 Task: Add Attachment from "Attach a link" to Card Card0000000100 in Board Board0000000025 in Workspace WS0000000009 in Trello. Add Cover Red to Card Card0000000100 in Board Board0000000025 in Workspace WS0000000009 in Trello. Add "Join Card" Button Button0000000100  to Card Card0000000100 in Board Board0000000025 in Workspace WS0000000009 in Trello. Add Description DS0000000100 to Card Card0000000100 in Board Board0000000025 in Workspace WS0000000009 in Trello. Add Comment CM0000000100 to Card Card0000000100 in Board Board0000000025 in Workspace WS0000000009 in Trello
Action: Mouse moved to (399, 597)
Screenshot: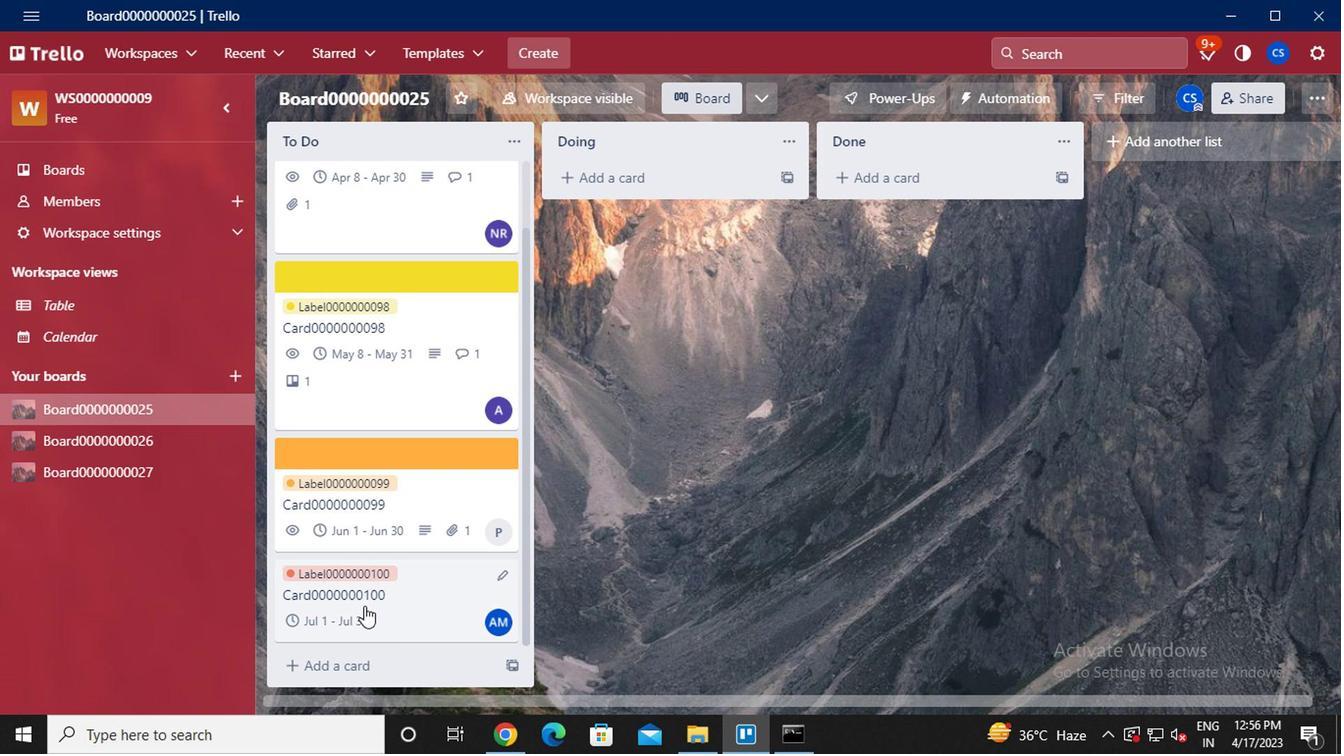 
Action: Mouse pressed left at (399, 597)
Screenshot: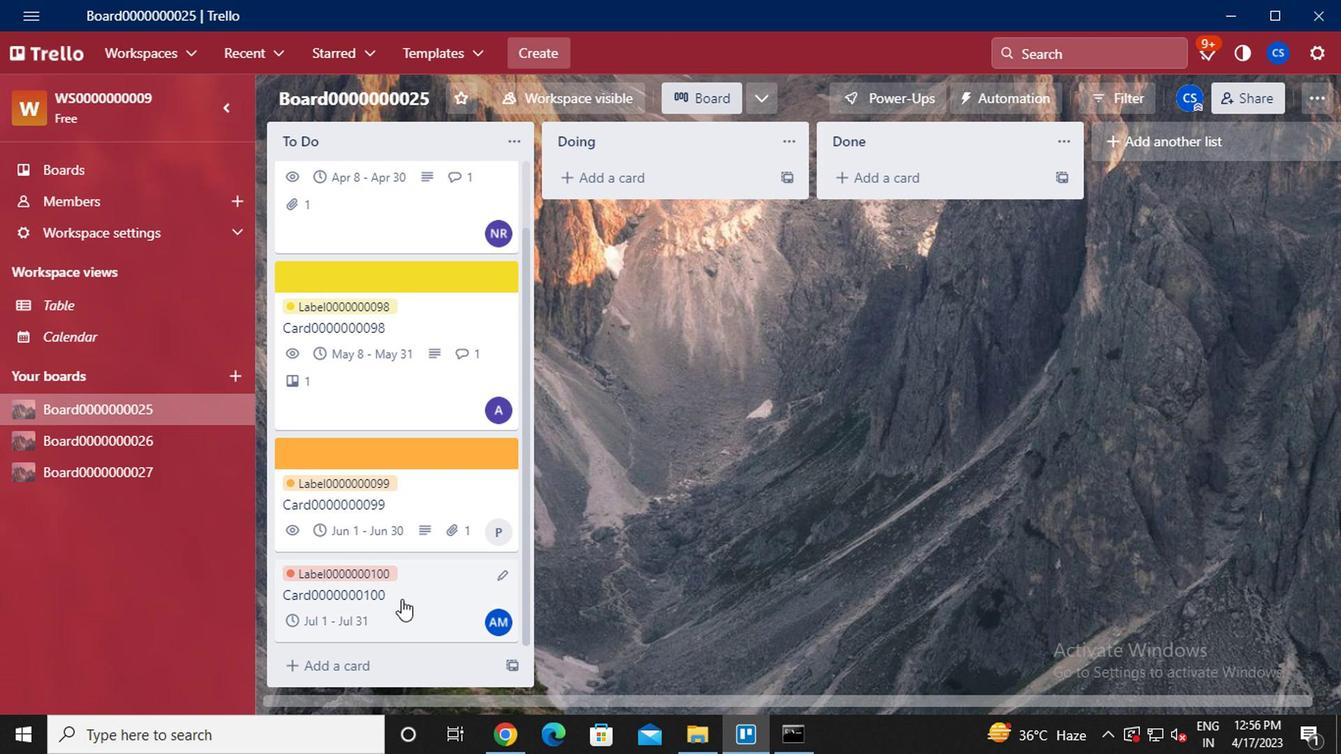 
Action: Mouse moved to (924, 349)
Screenshot: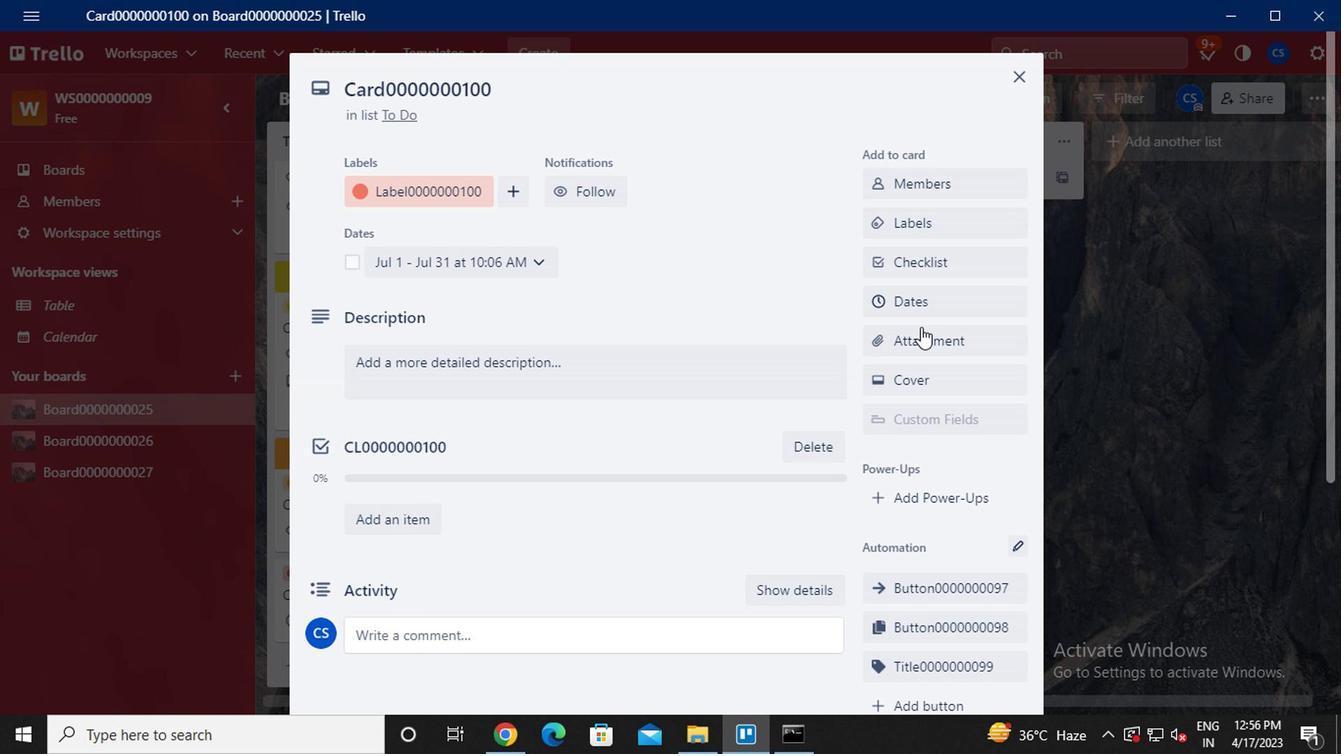 
Action: Mouse pressed left at (924, 349)
Screenshot: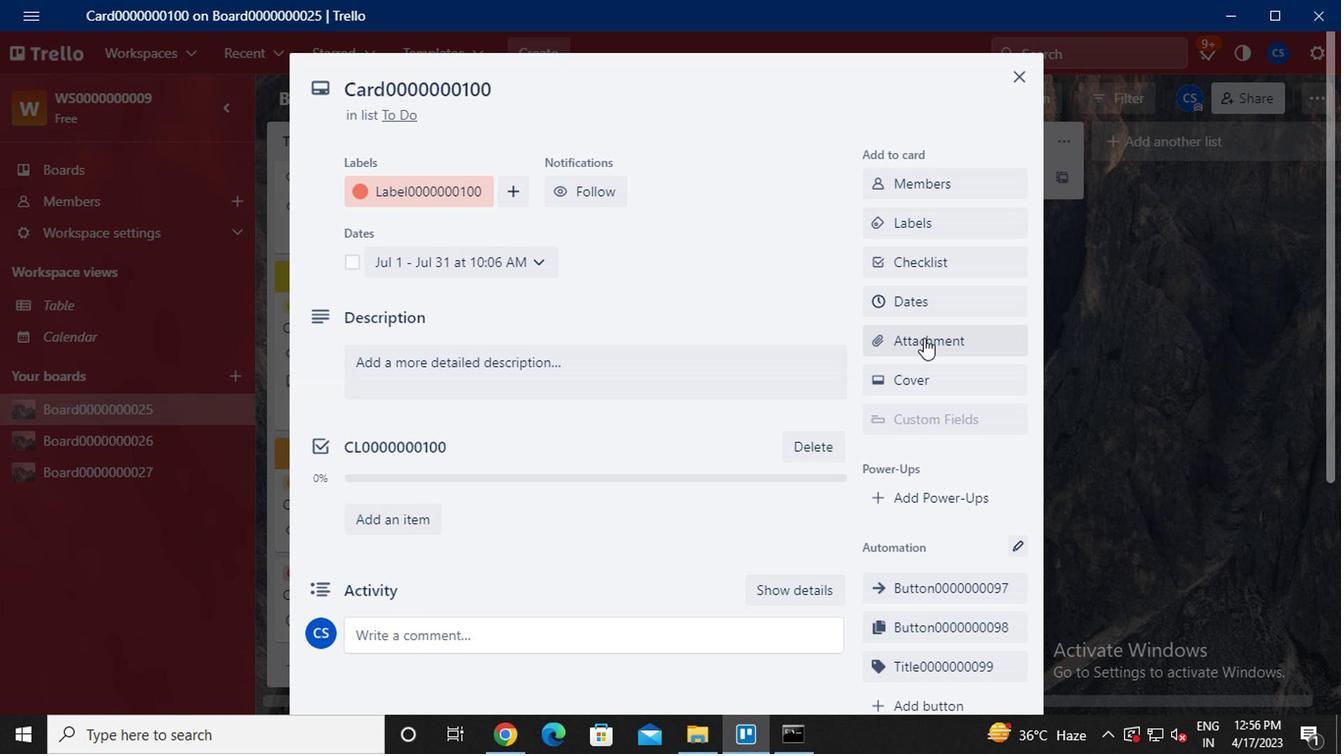 
Action: Key pressed ctrl+V<Key.enter>
Screenshot: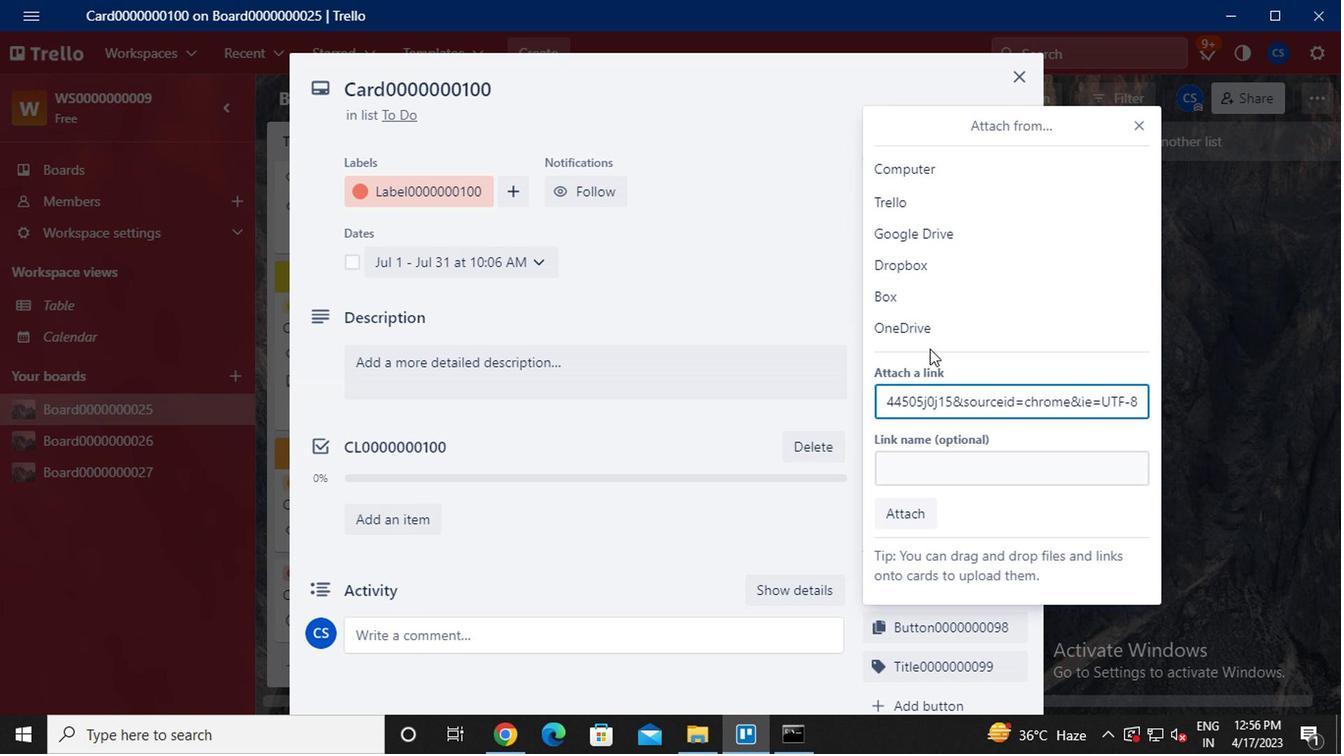 
Action: Mouse moved to (920, 376)
Screenshot: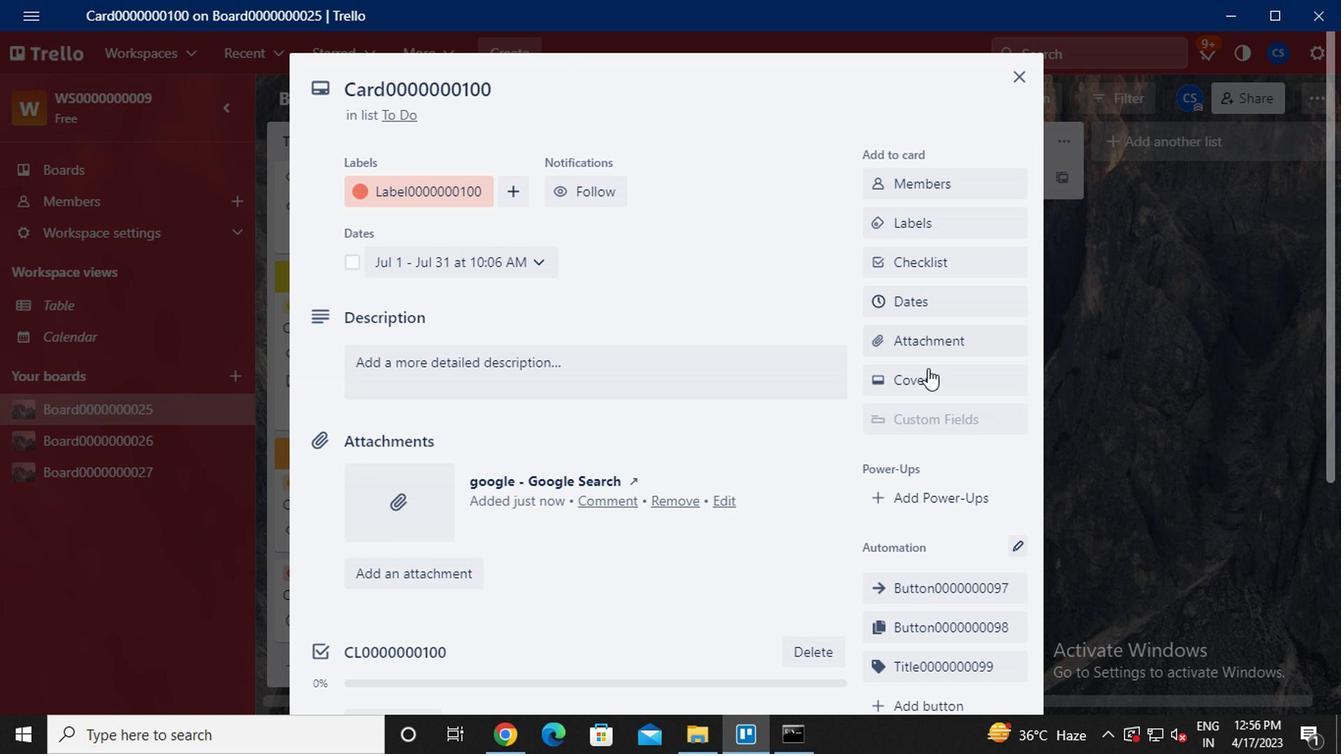 
Action: Mouse pressed left at (920, 376)
Screenshot: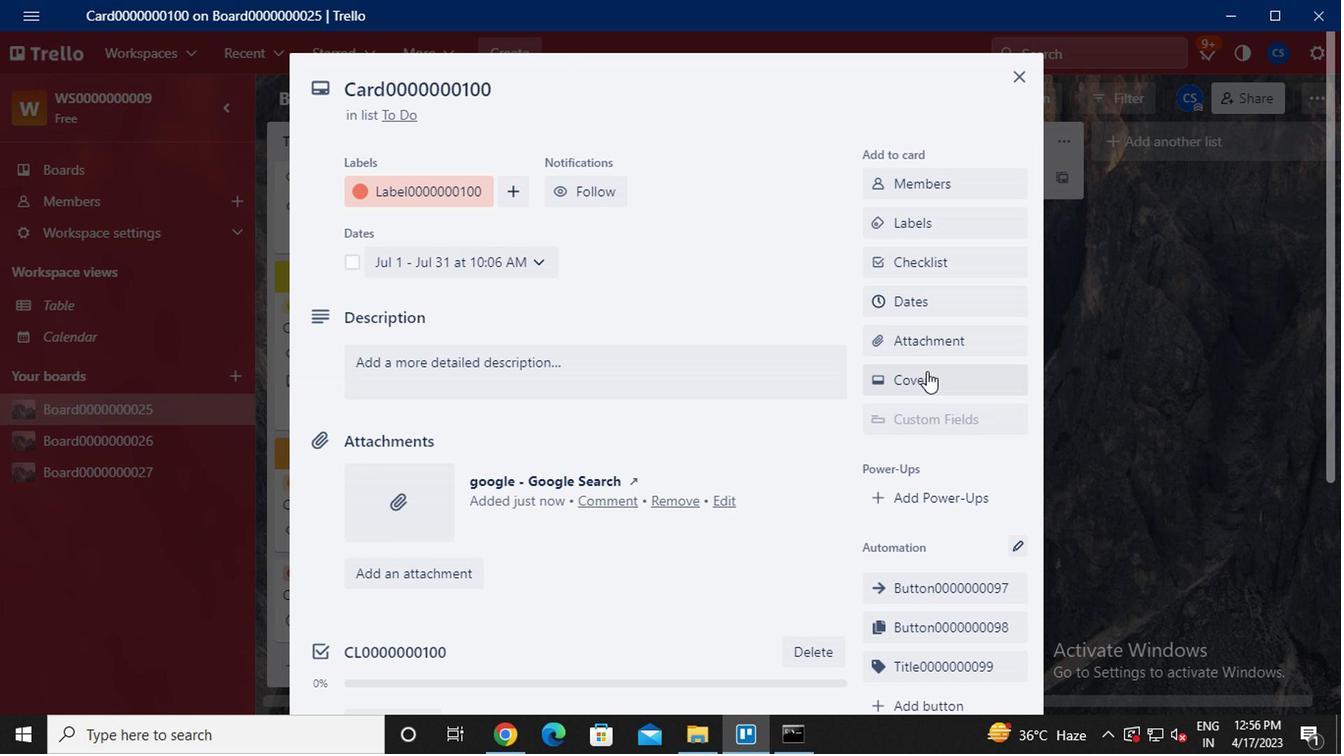 
Action: Mouse moved to (1062, 324)
Screenshot: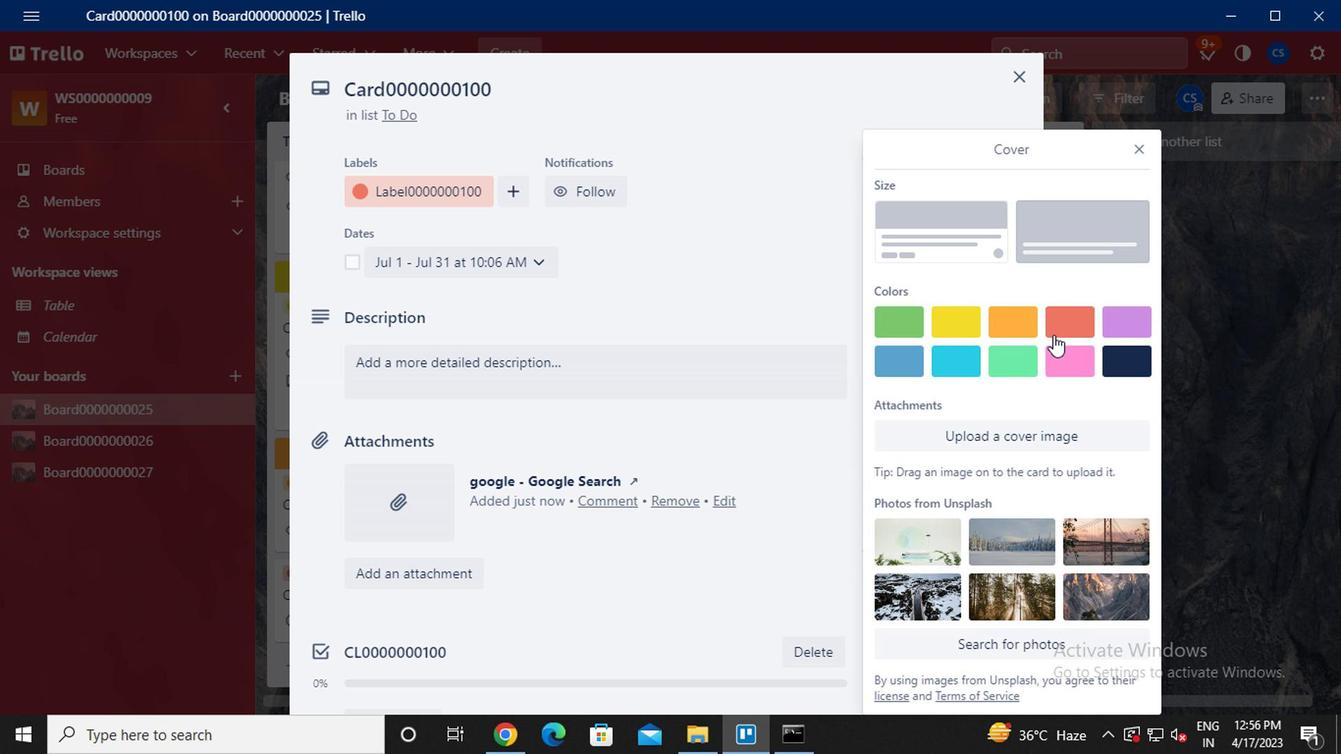 
Action: Mouse pressed left at (1062, 324)
Screenshot: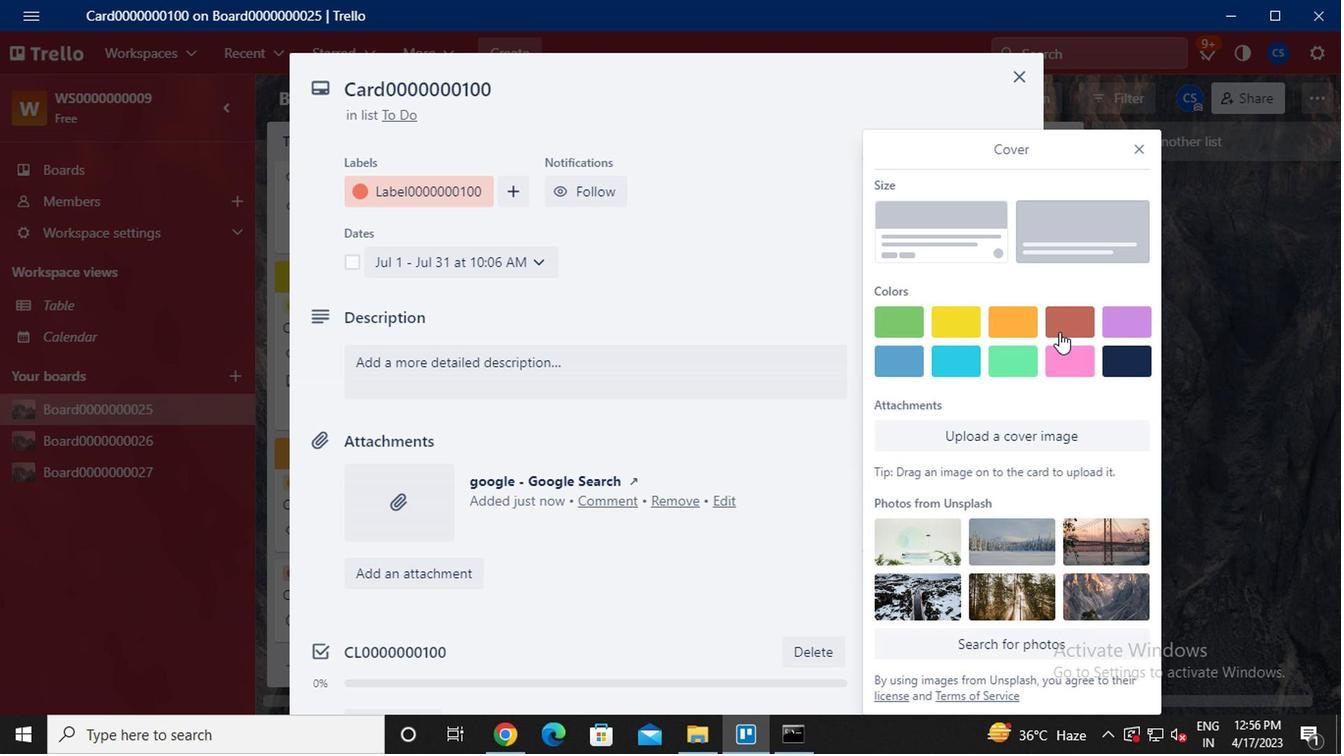 
Action: Mouse moved to (1133, 115)
Screenshot: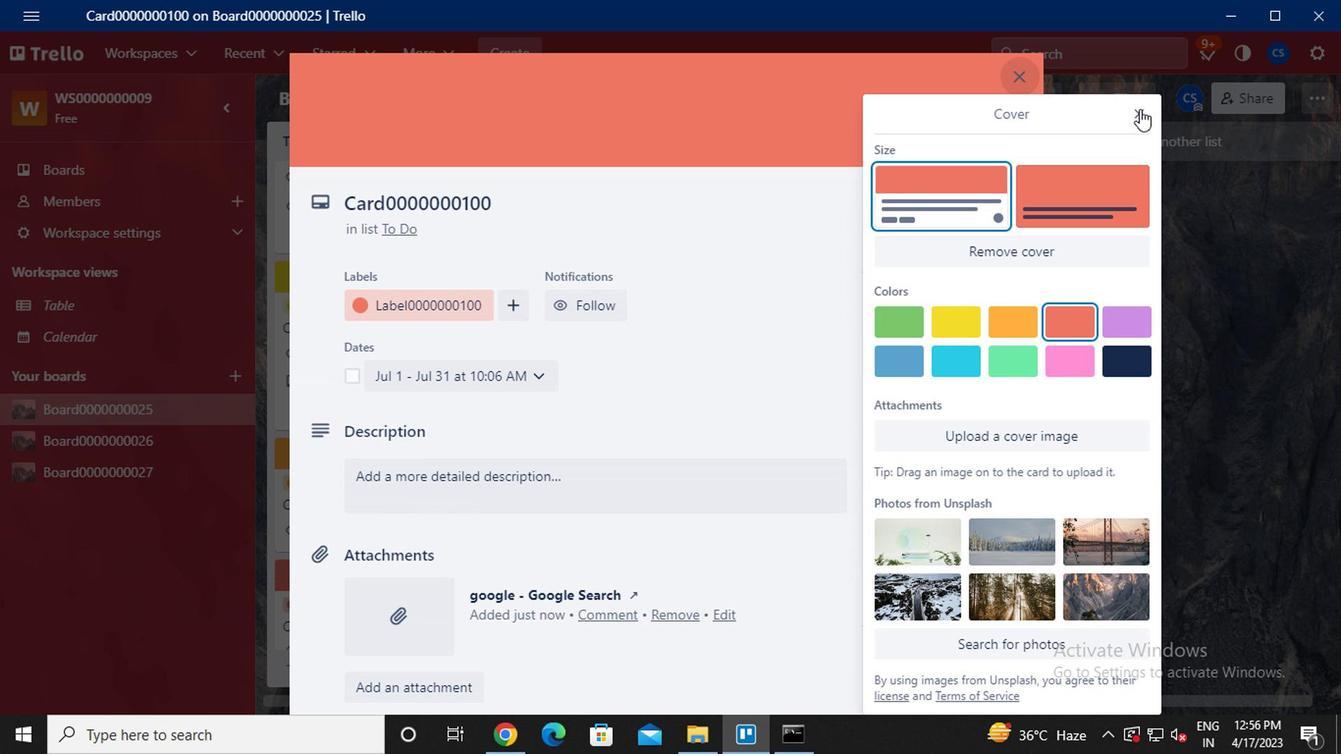 
Action: Mouse pressed left at (1133, 115)
Screenshot: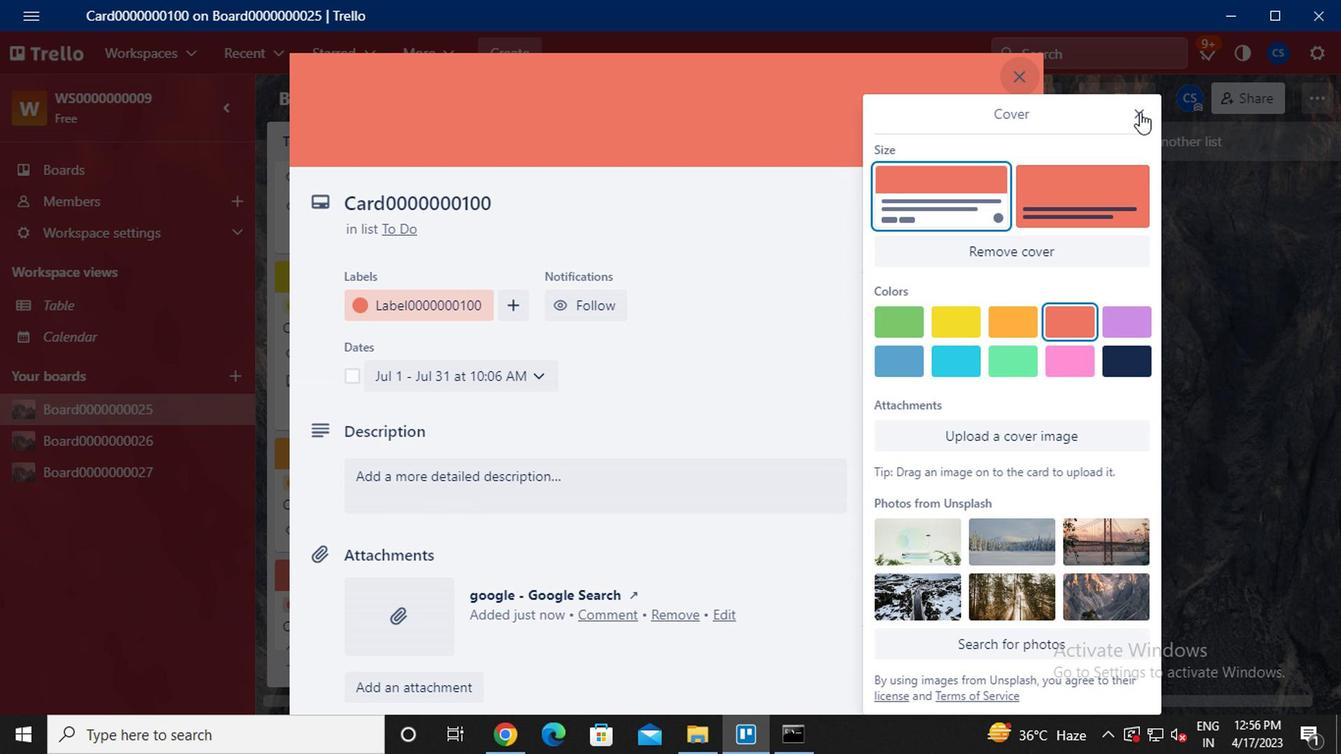 
Action: Mouse moved to (1012, 296)
Screenshot: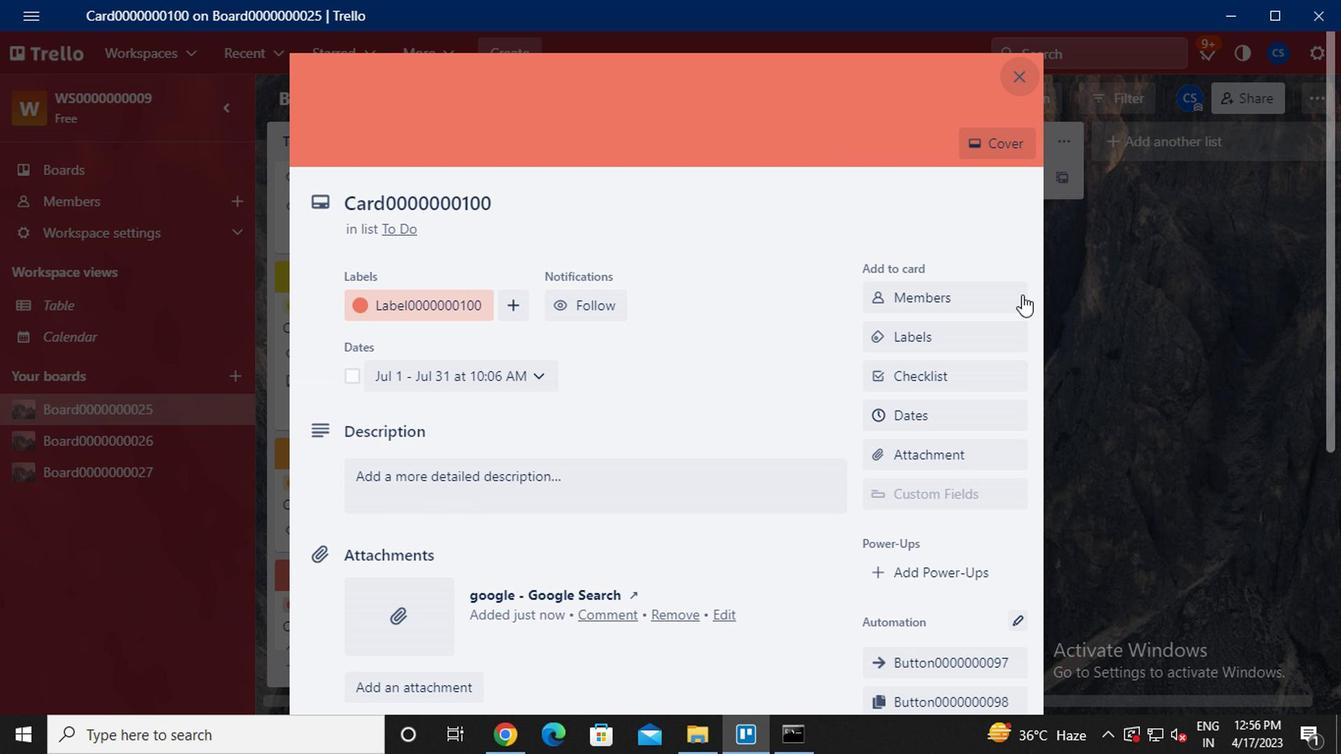 
Action: Mouse scrolled (1012, 296) with delta (0, 0)
Screenshot: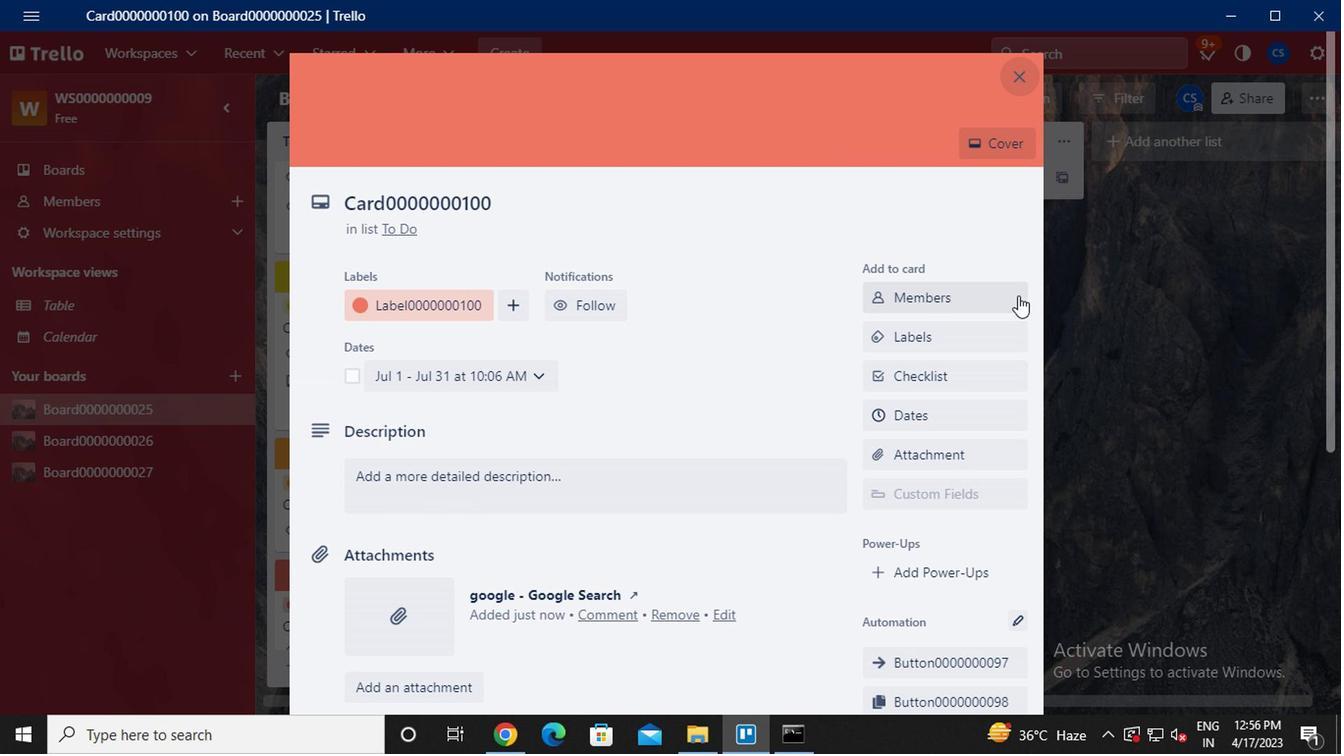 
Action: Mouse scrolled (1012, 296) with delta (0, 0)
Screenshot: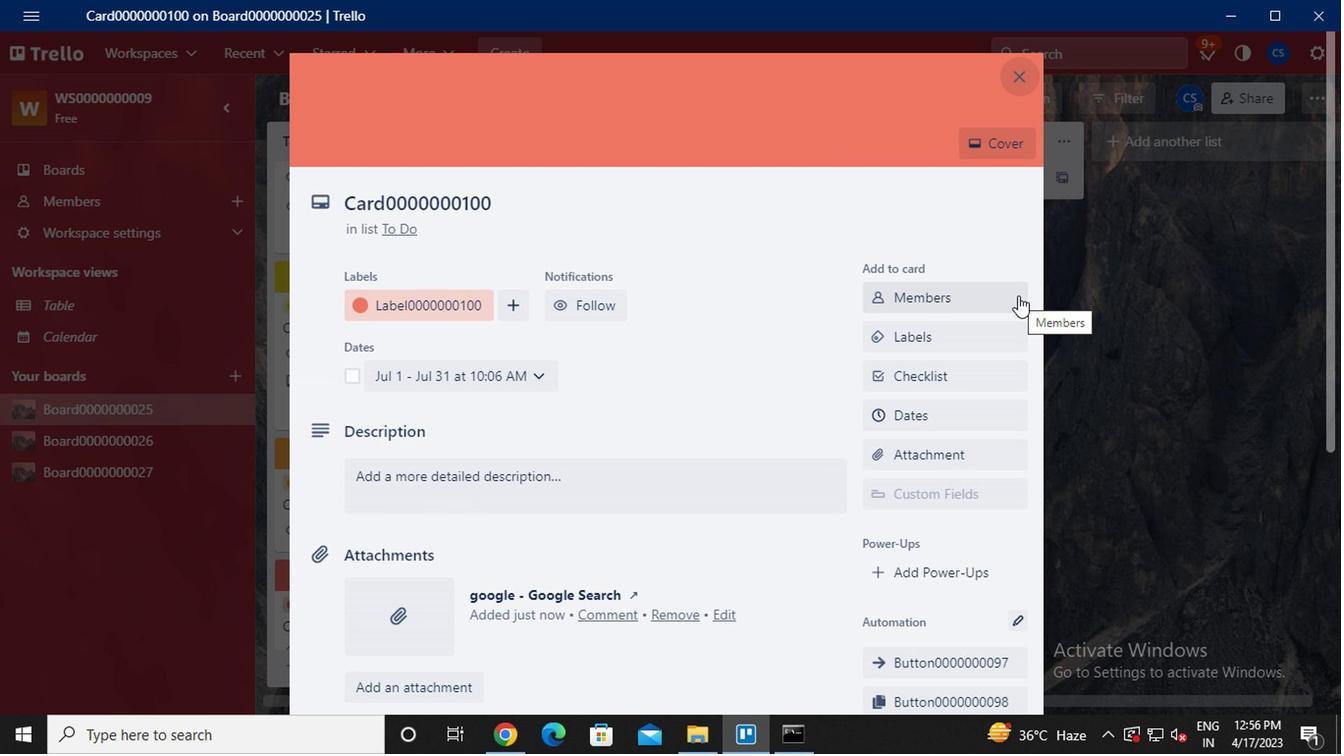
Action: Mouse scrolled (1012, 296) with delta (0, 0)
Screenshot: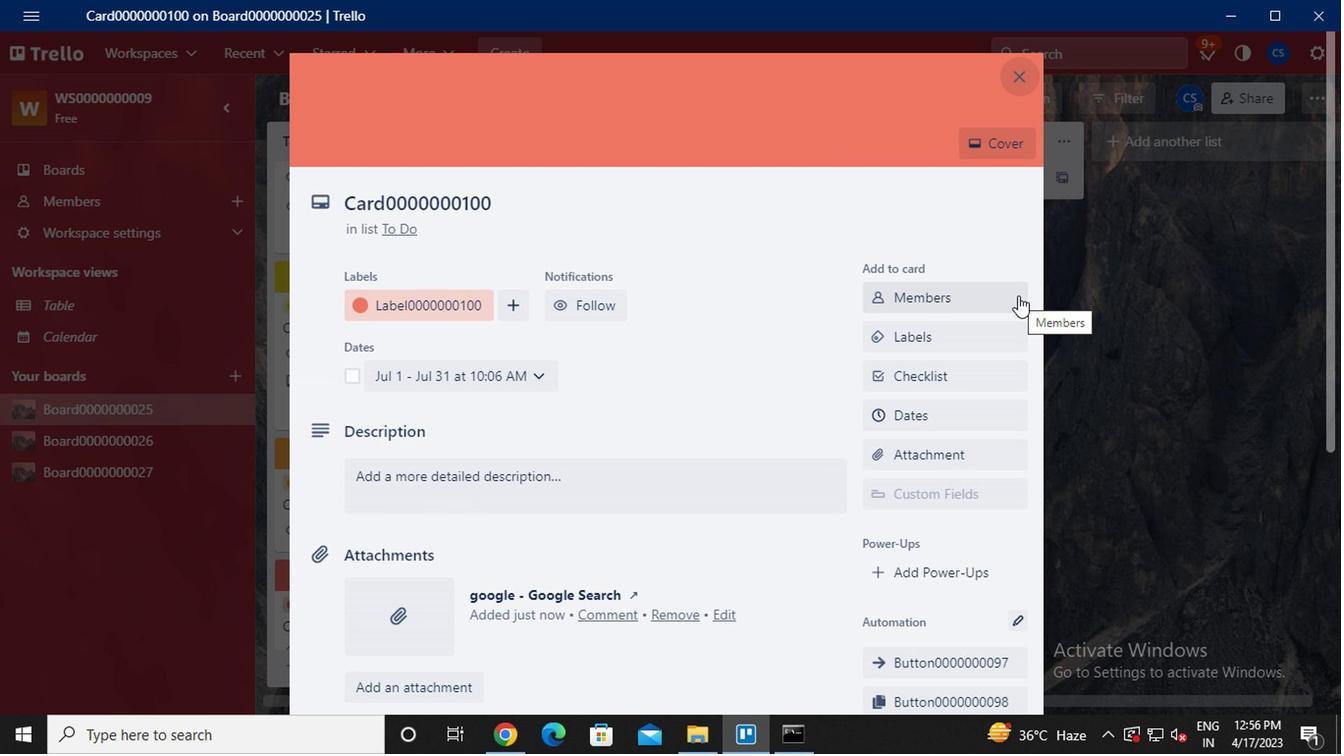 
Action: Mouse moved to (926, 476)
Screenshot: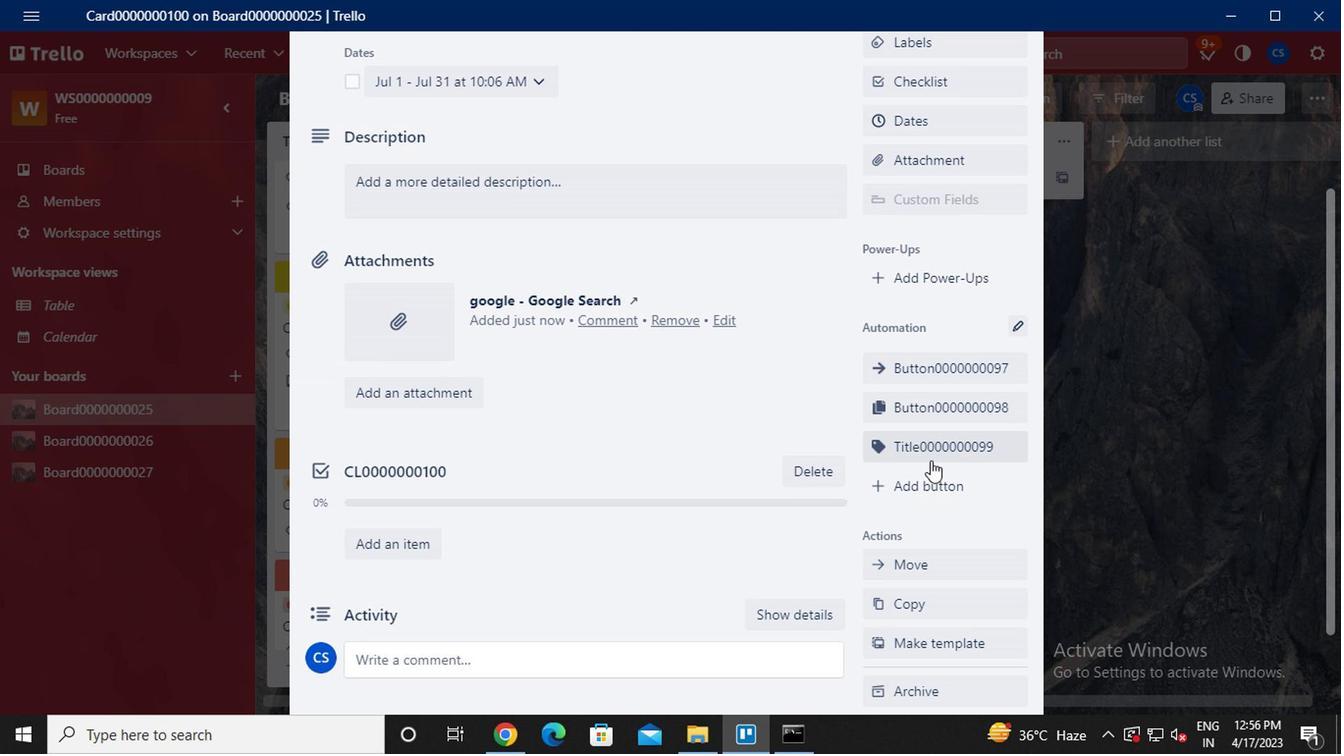 
Action: Mouse pressed left at (926, 476)
Screenshot: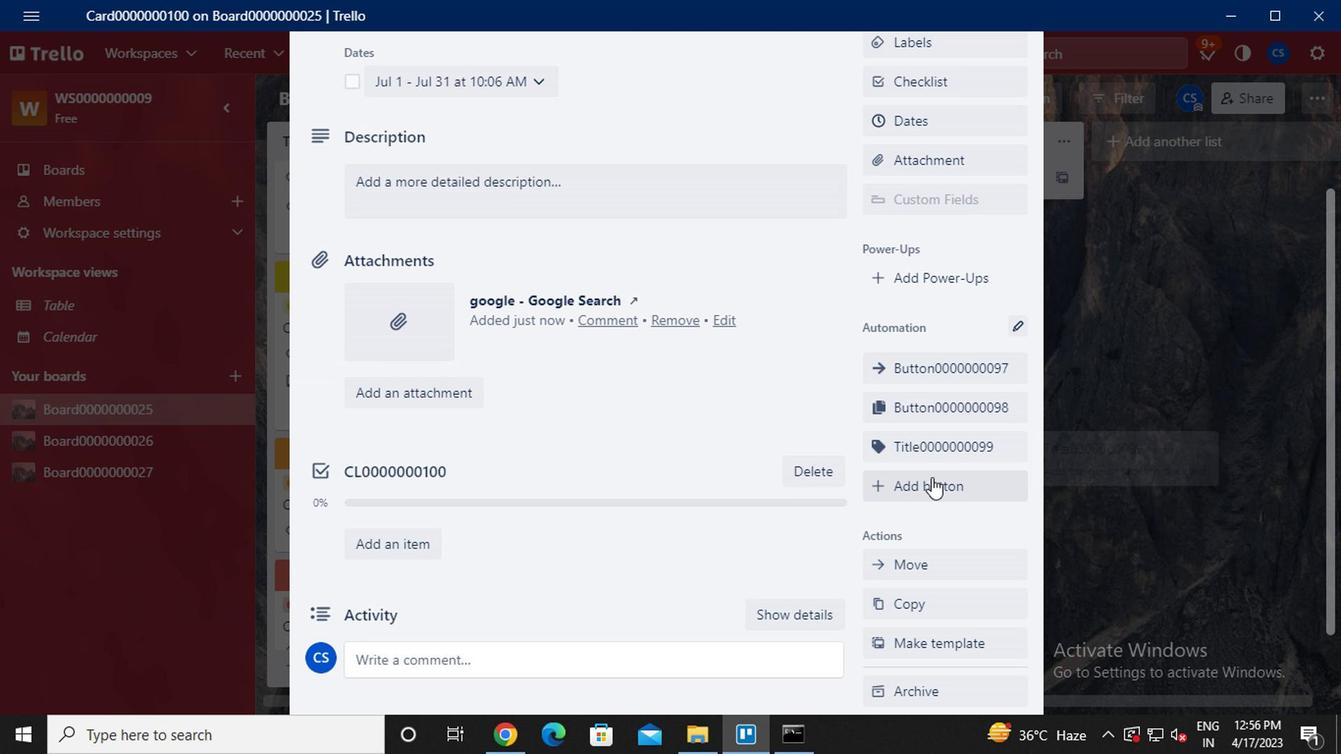
Action: Mouse moved to (953, 294)
Screenshot: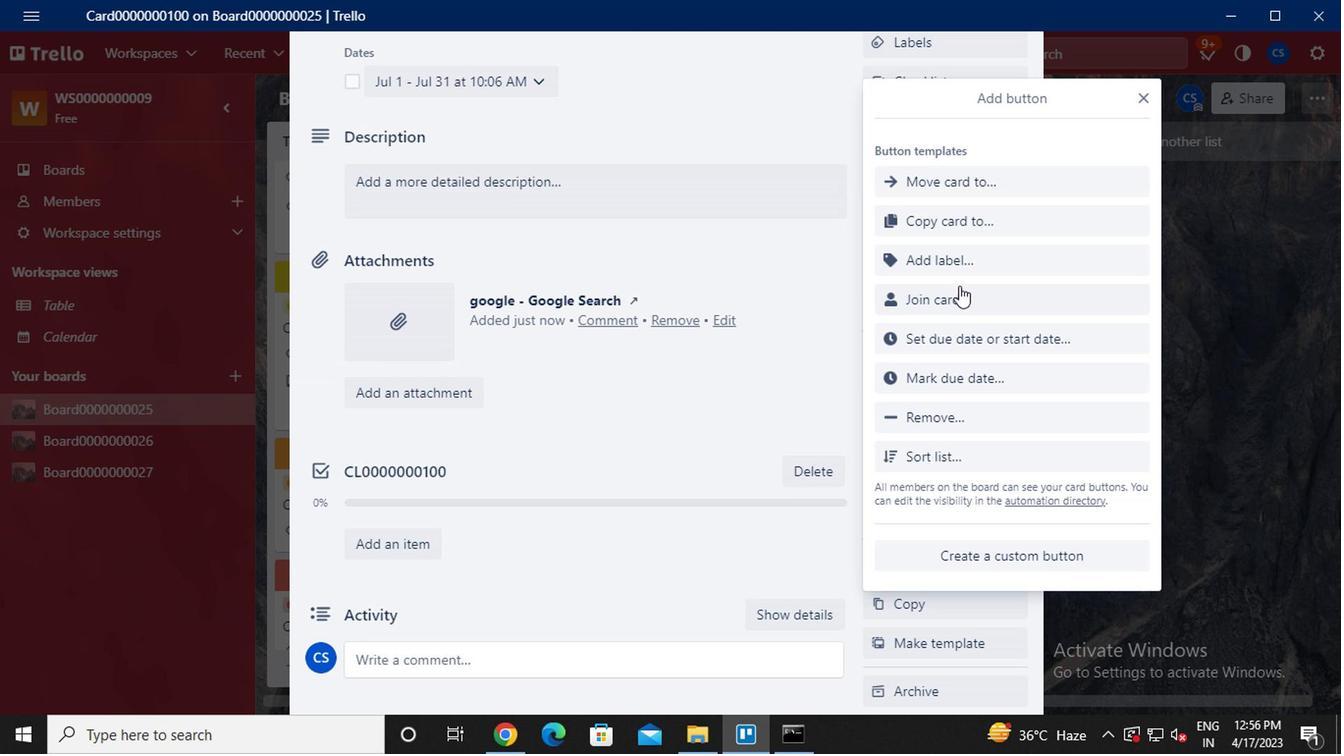 
Action: Mouse pressed left at (953, 294)
Screenshot: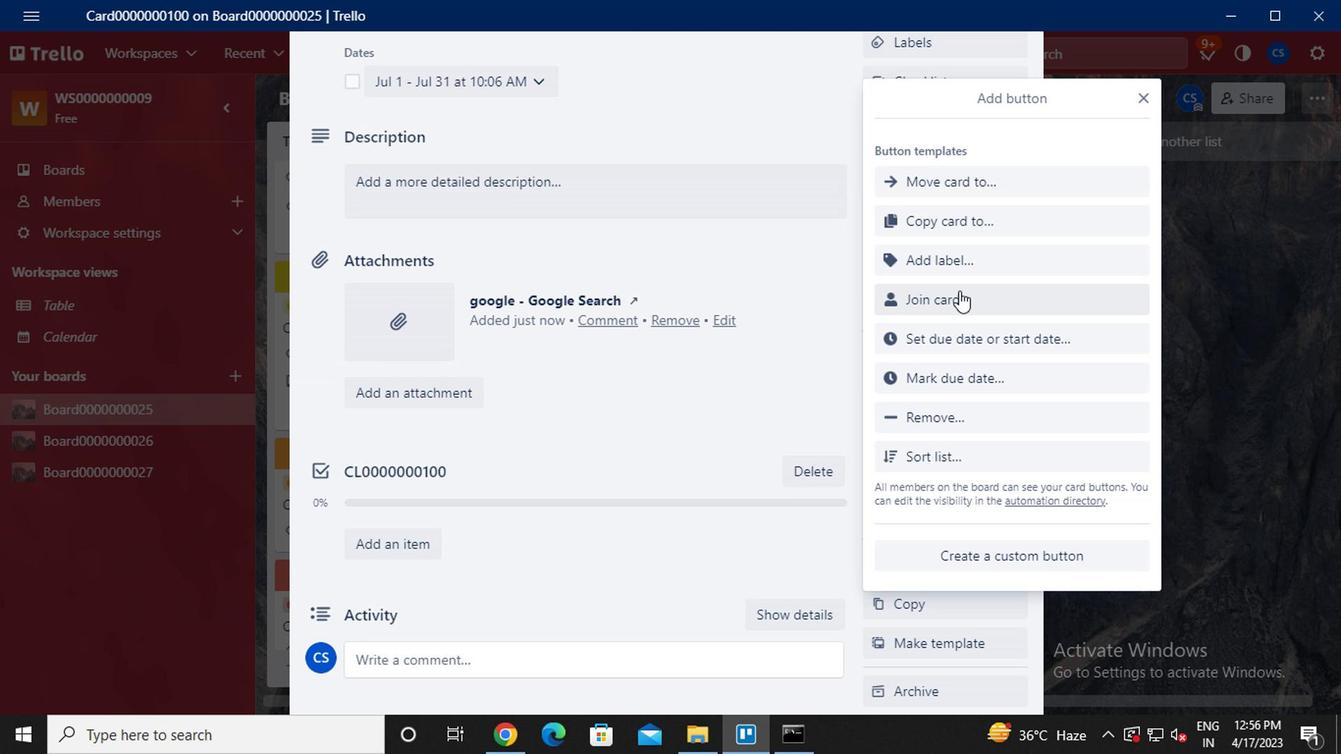 
Action: Key pressed ctrl+B<Key.caps_lock>utton0000000100
Screenshot: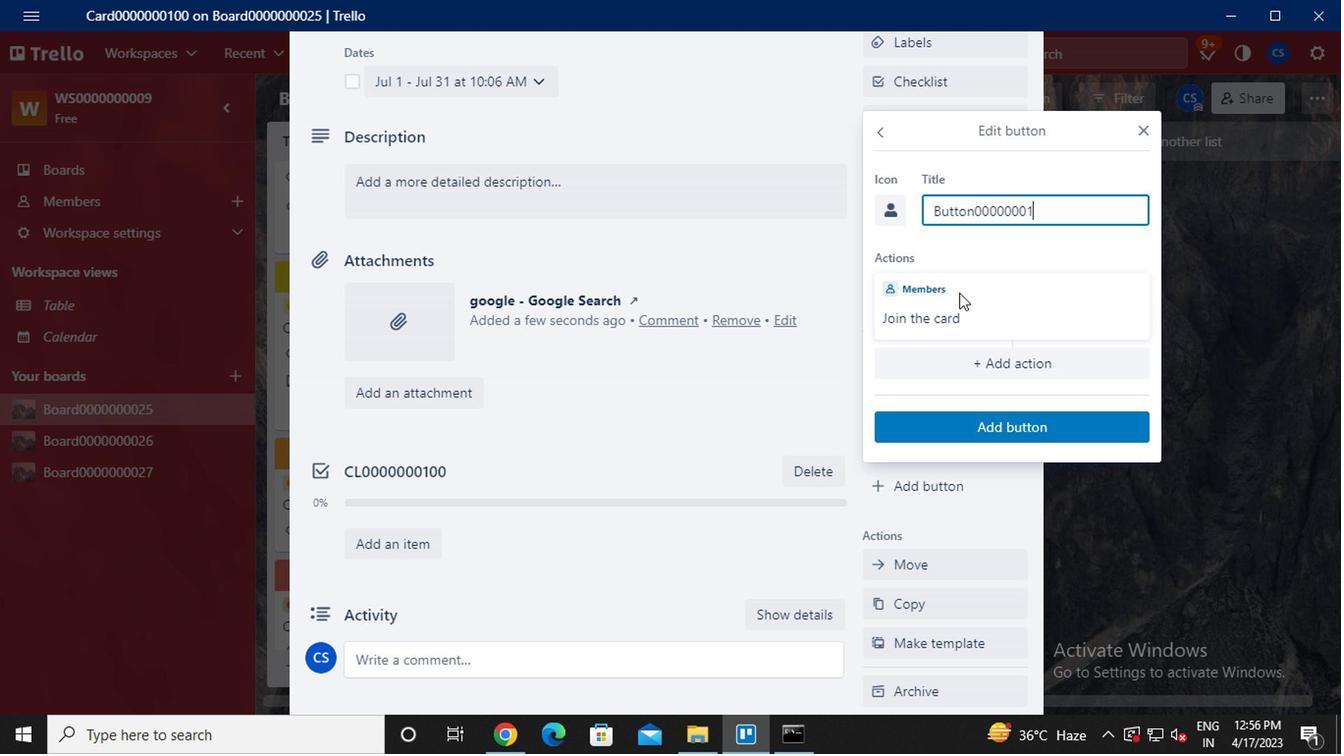 
Action: Mouse moved to (997, 431)
Screenshot: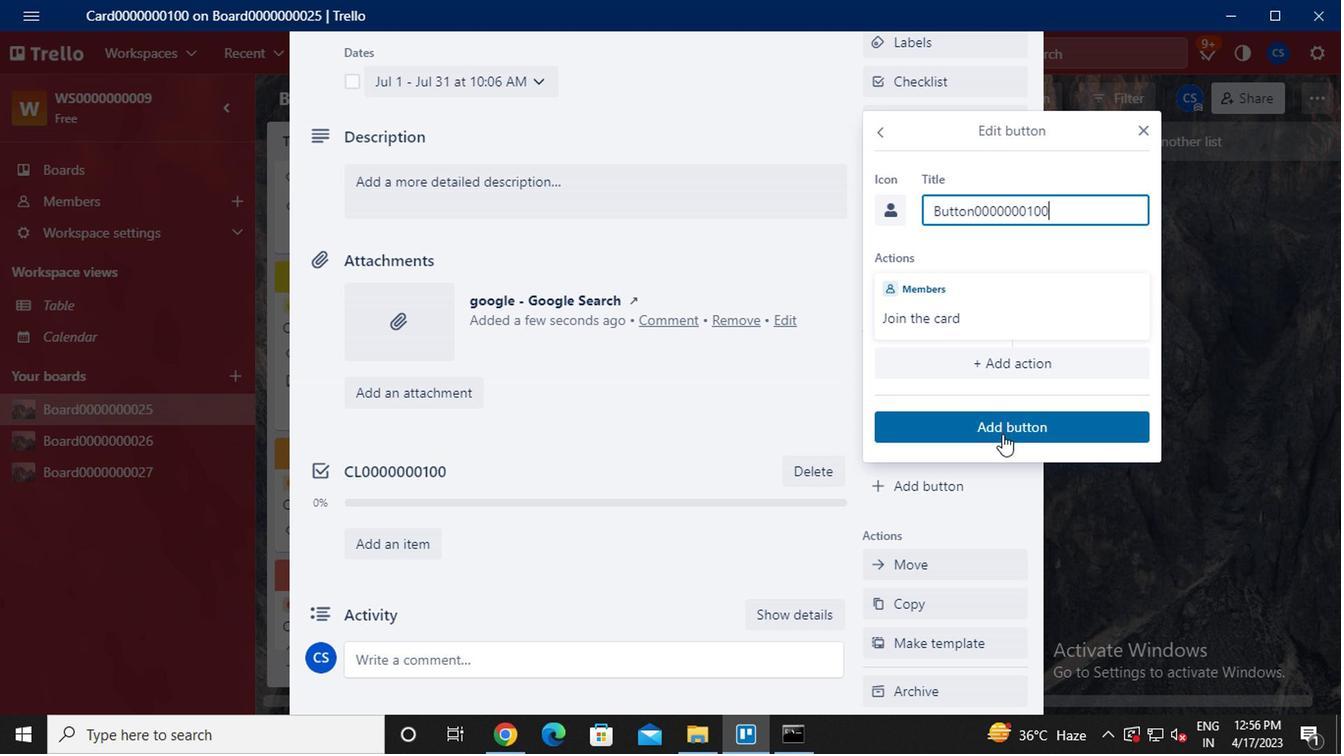 
Action: Mouse pressed left at (997, 431)
Screenshot: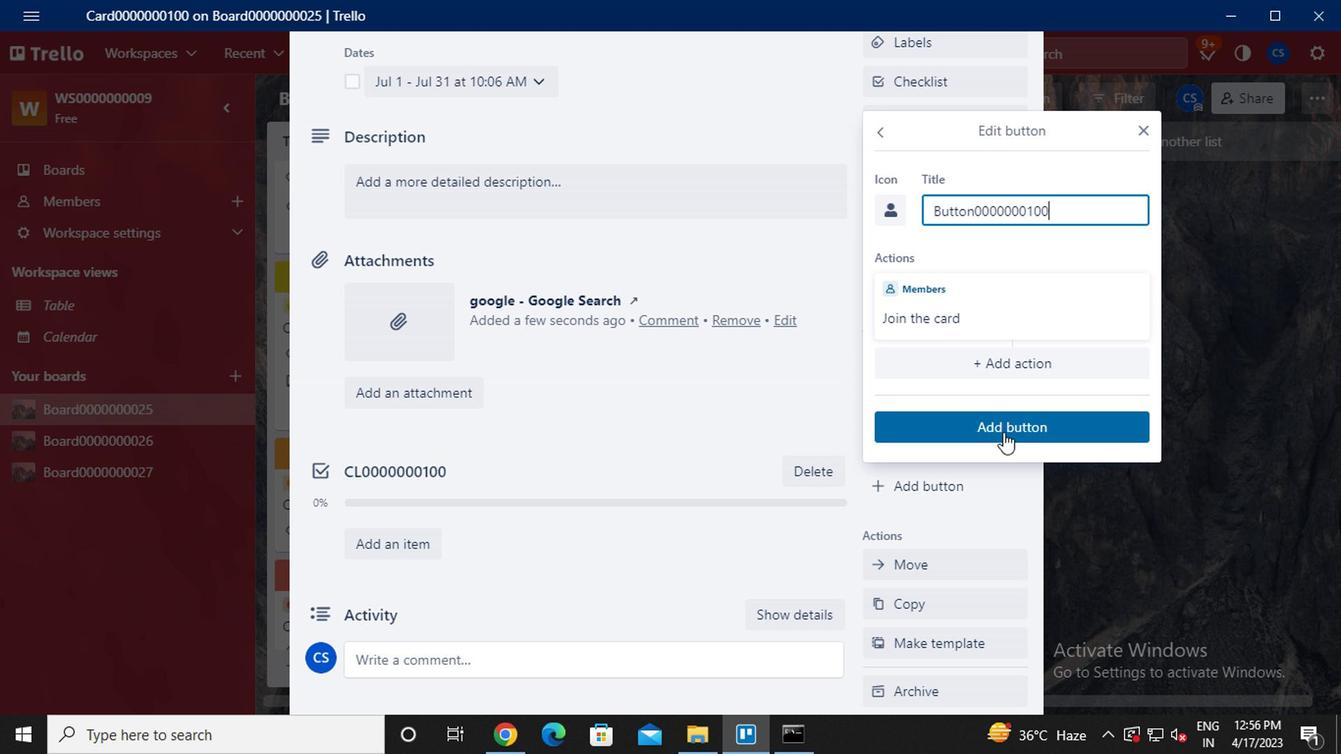 
Action: Mouse moved to (896, 412)
Screenshot: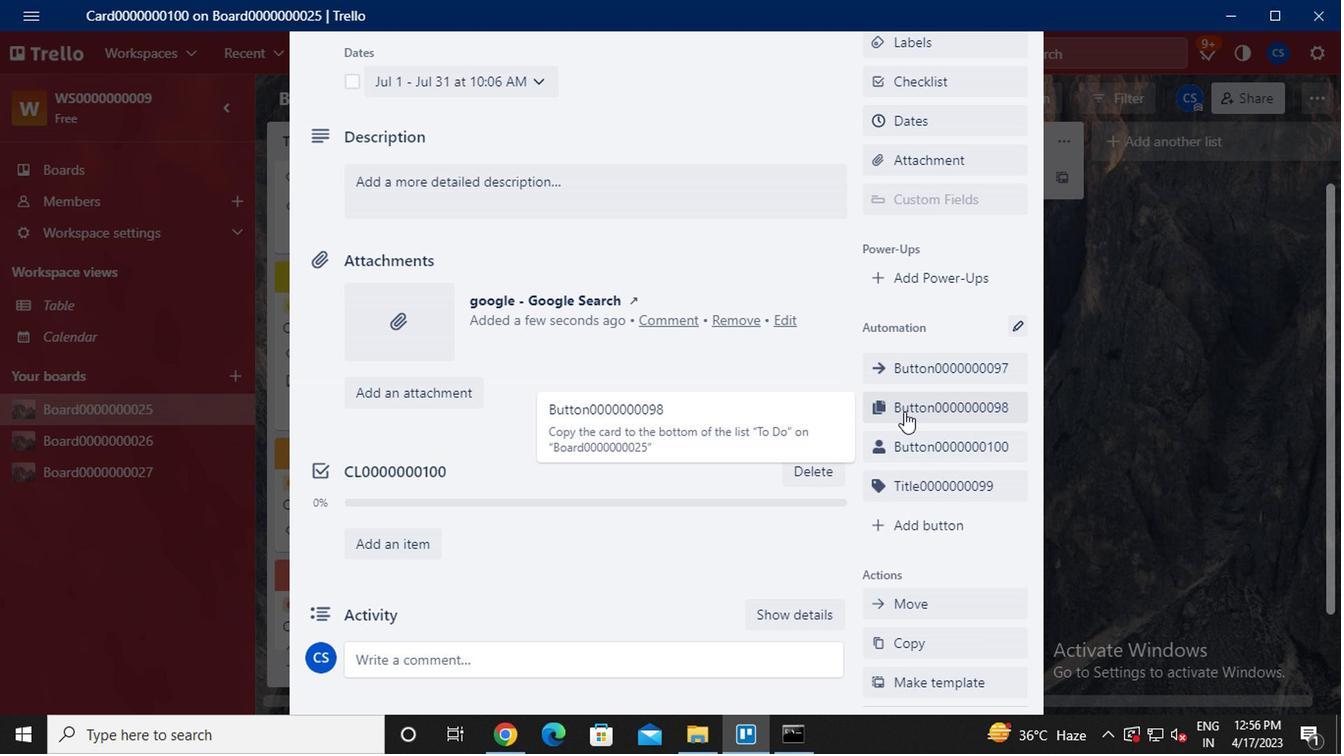 
Action: Mouse scrolled (896, 413) with delta (0, 0)
Screenshot: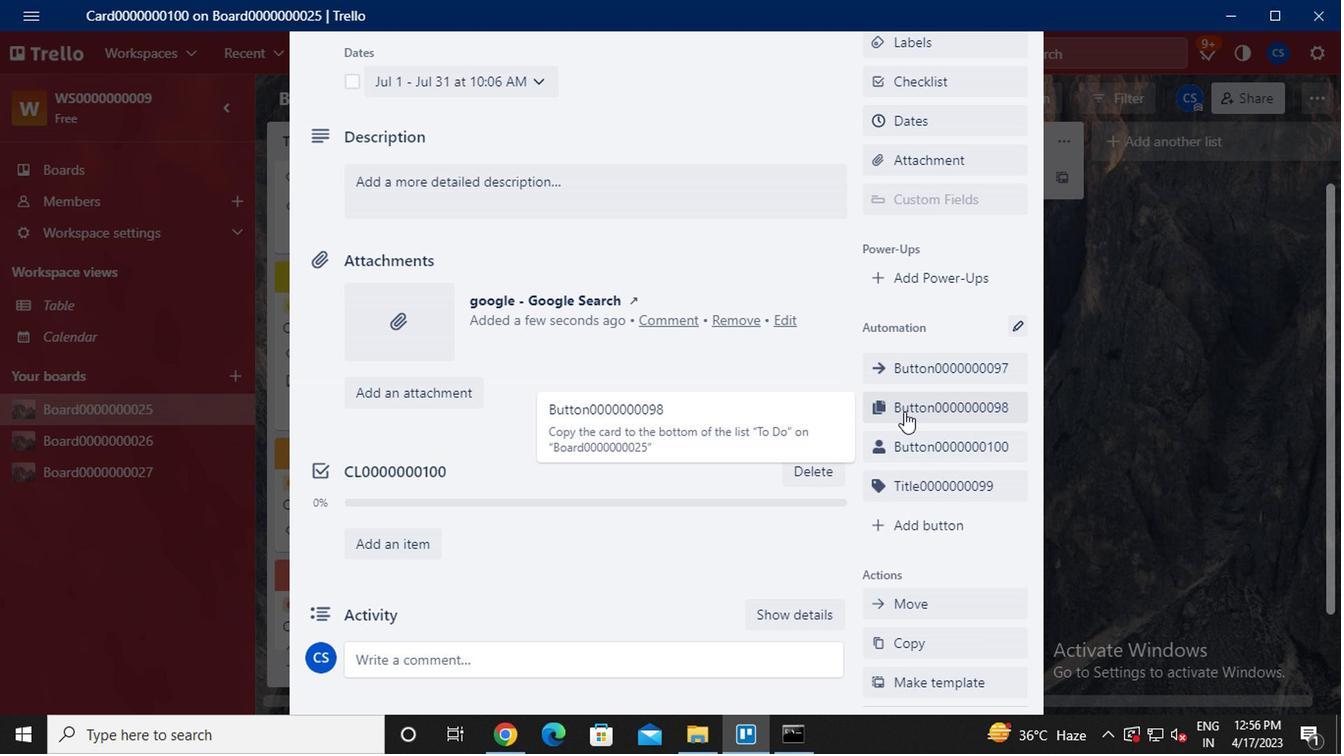 
Action: Mouse moved to (886, 418)
Screenshot: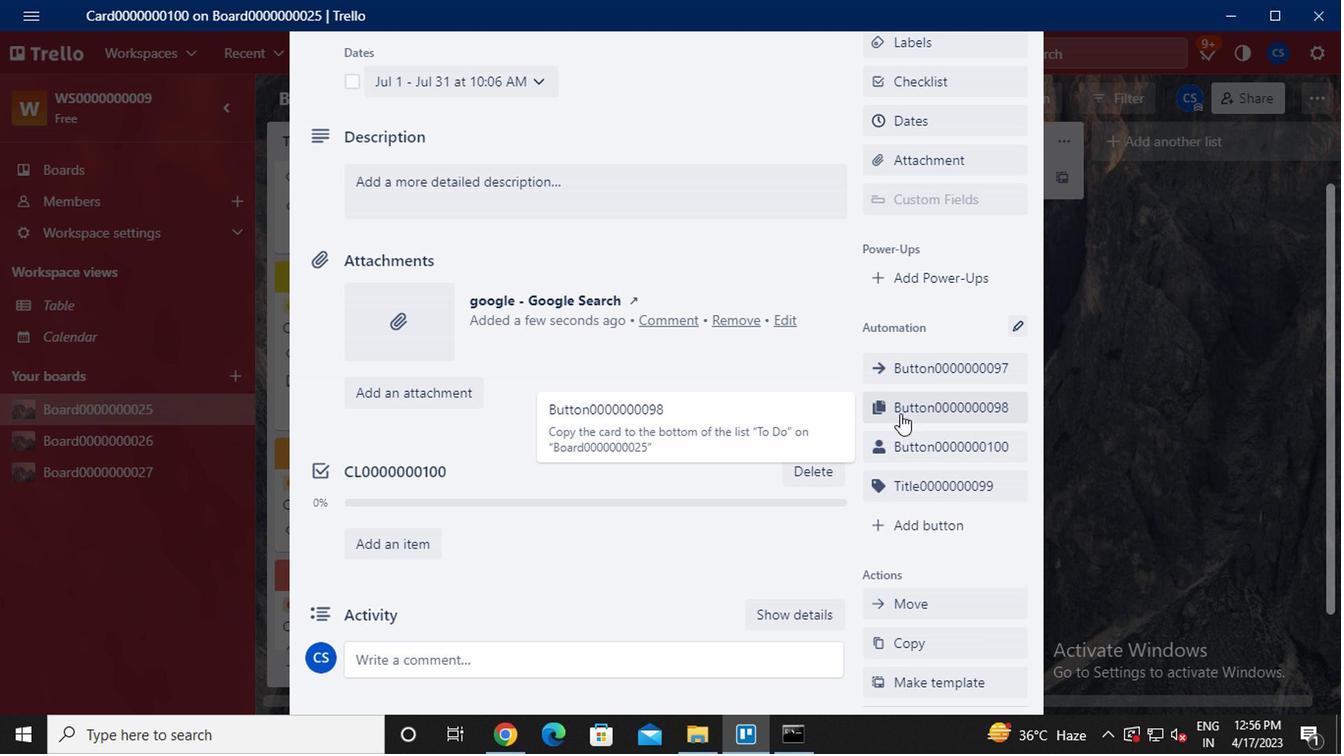 
Action: Mouse scrolled (886, 419) with delta (0, 0)
Screenshot: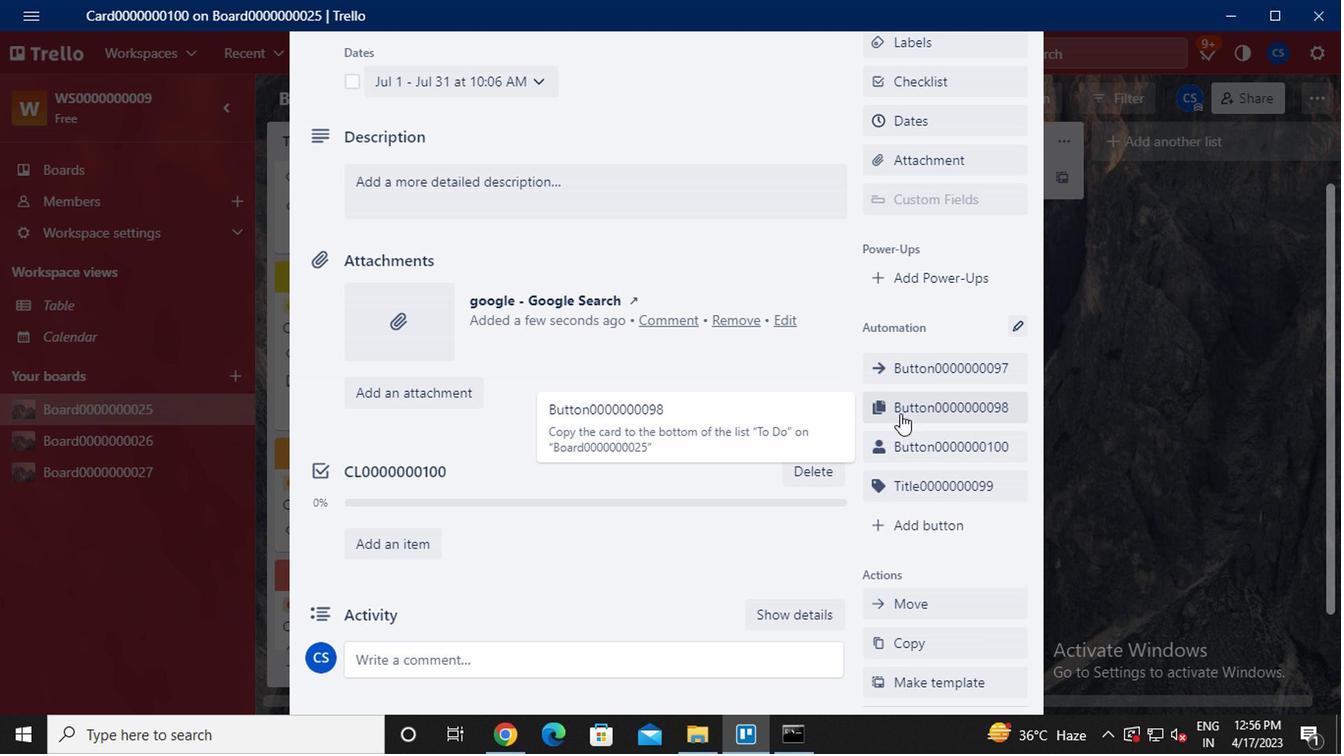 
Action: Mouse moved to (540, 385)
Screenshot: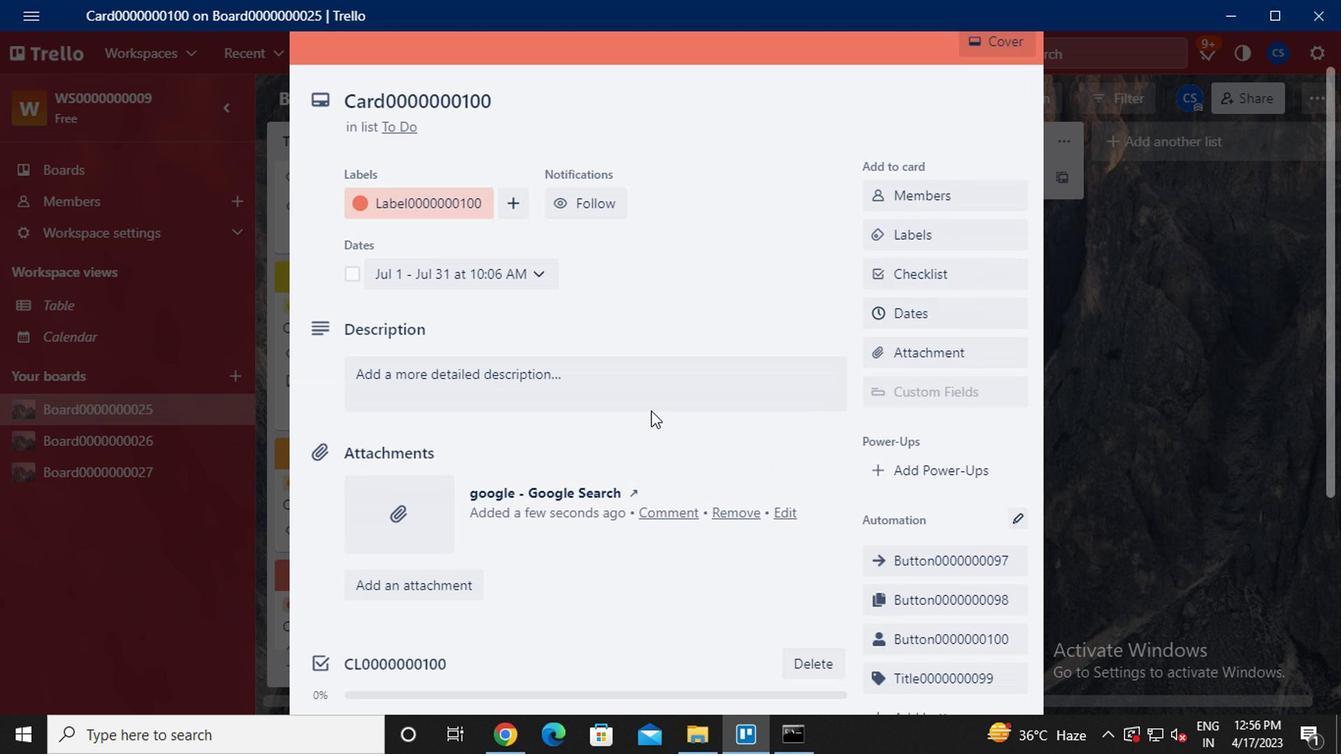 
Action: Mouse pressed left at (540, 385)
Screenshot: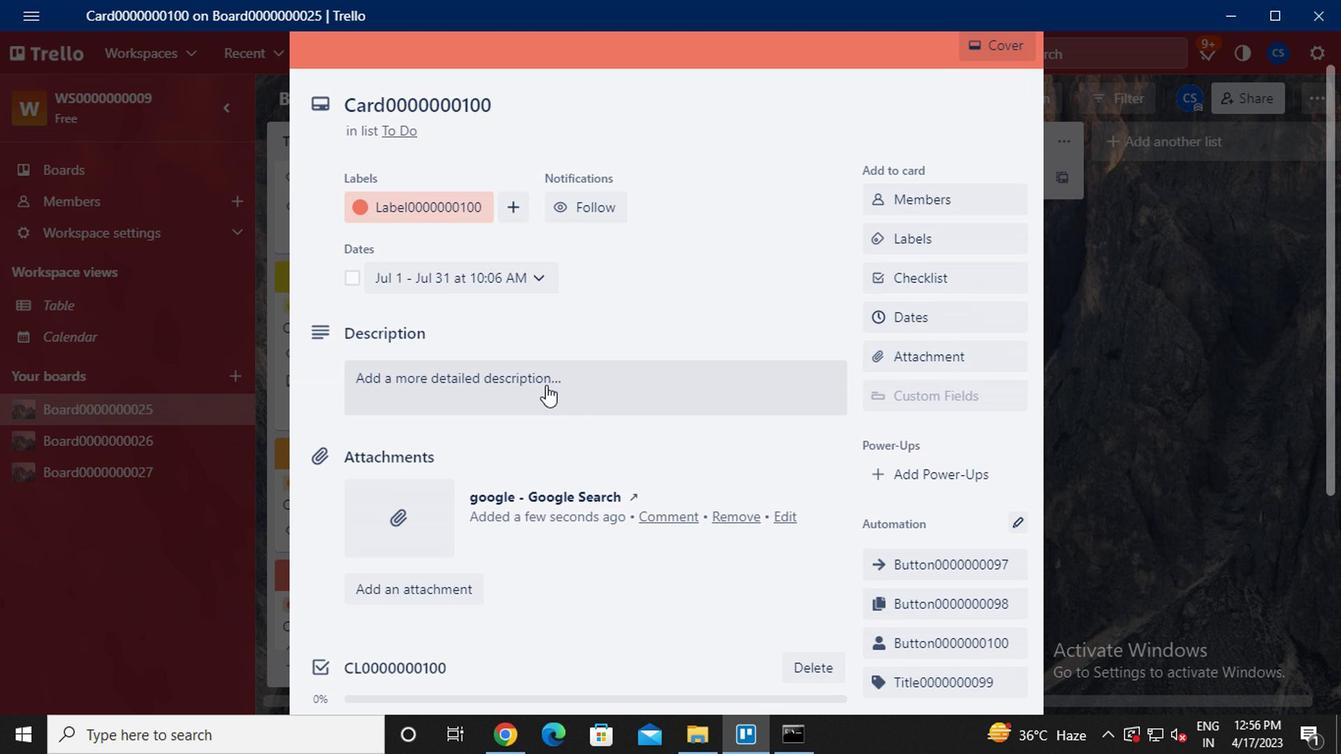 
Action: Key pressed <Key.caps_lock>ds0000000100
Screenshot: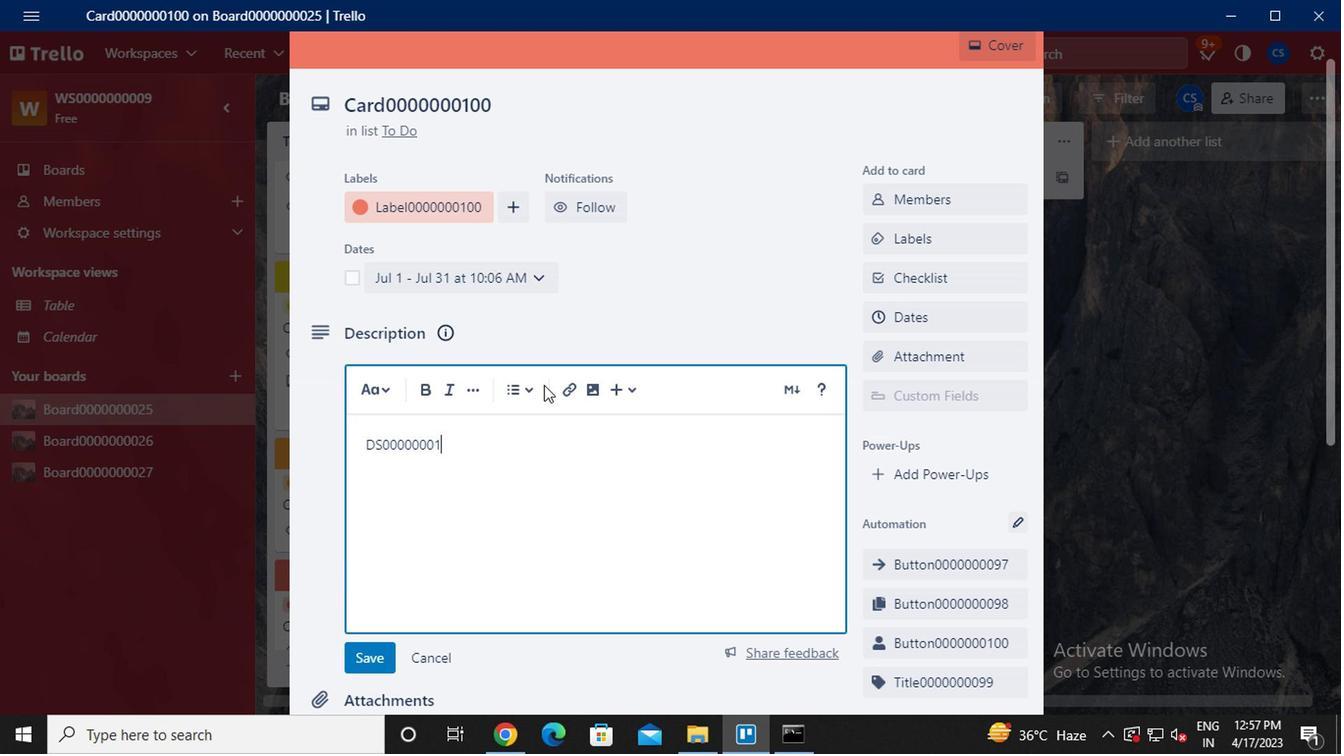 
Action: Mouse moved to (506, 445)
Screenshot: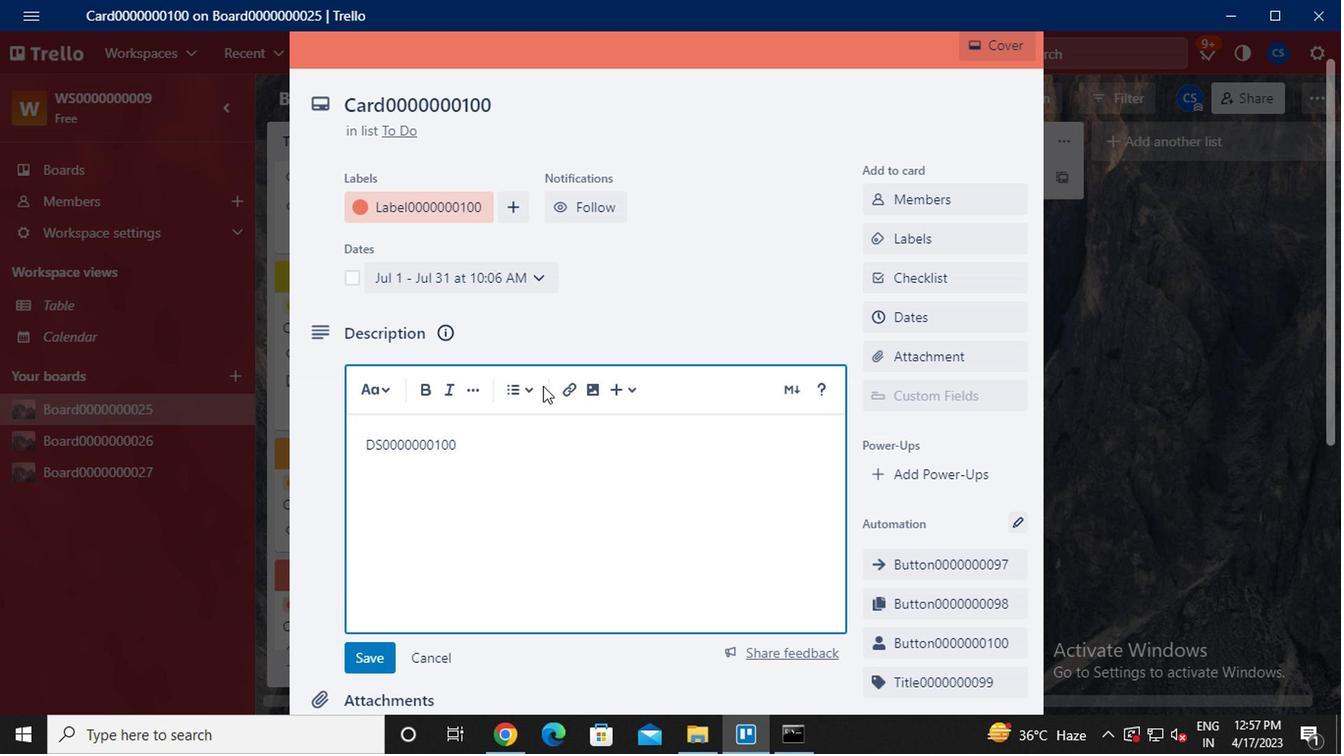
Action: Mouse scrolled (506, 444) with delta (0, -1)
Screenshot: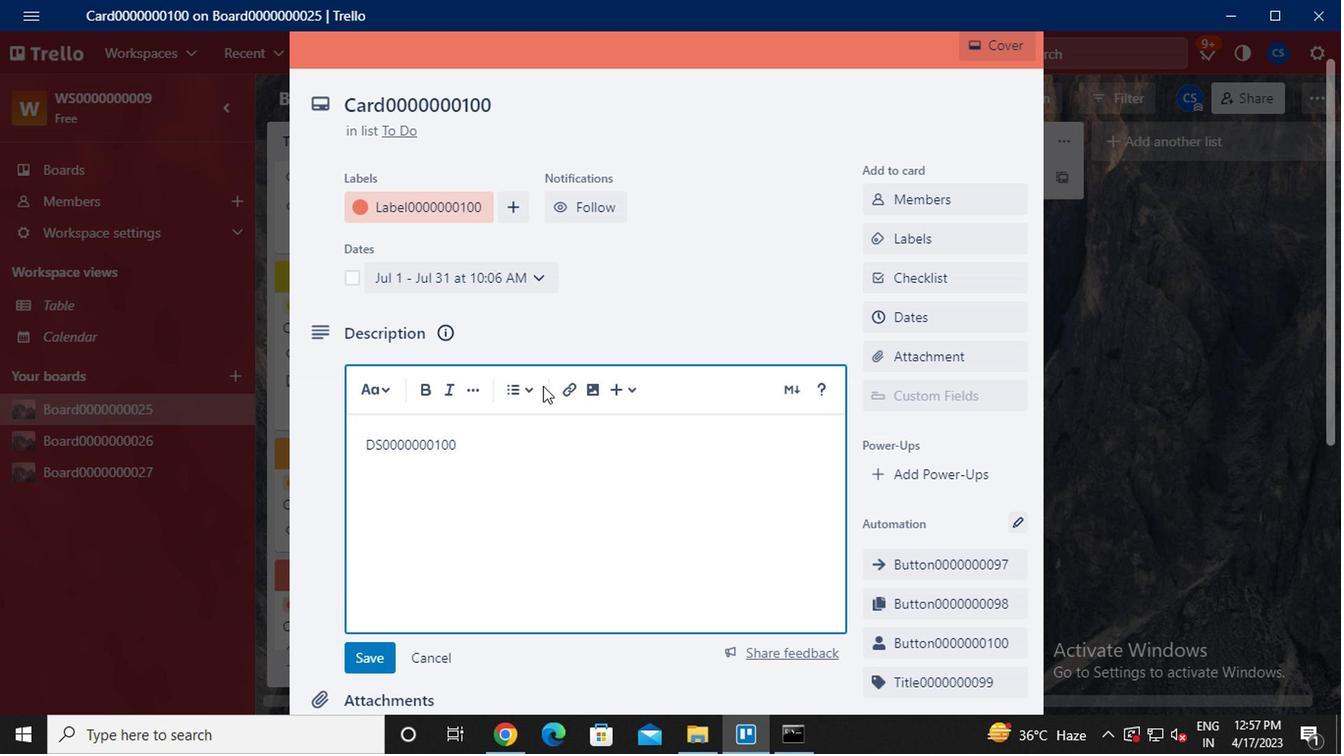
Action: Mouse moved to (520, 456)
Screenshot: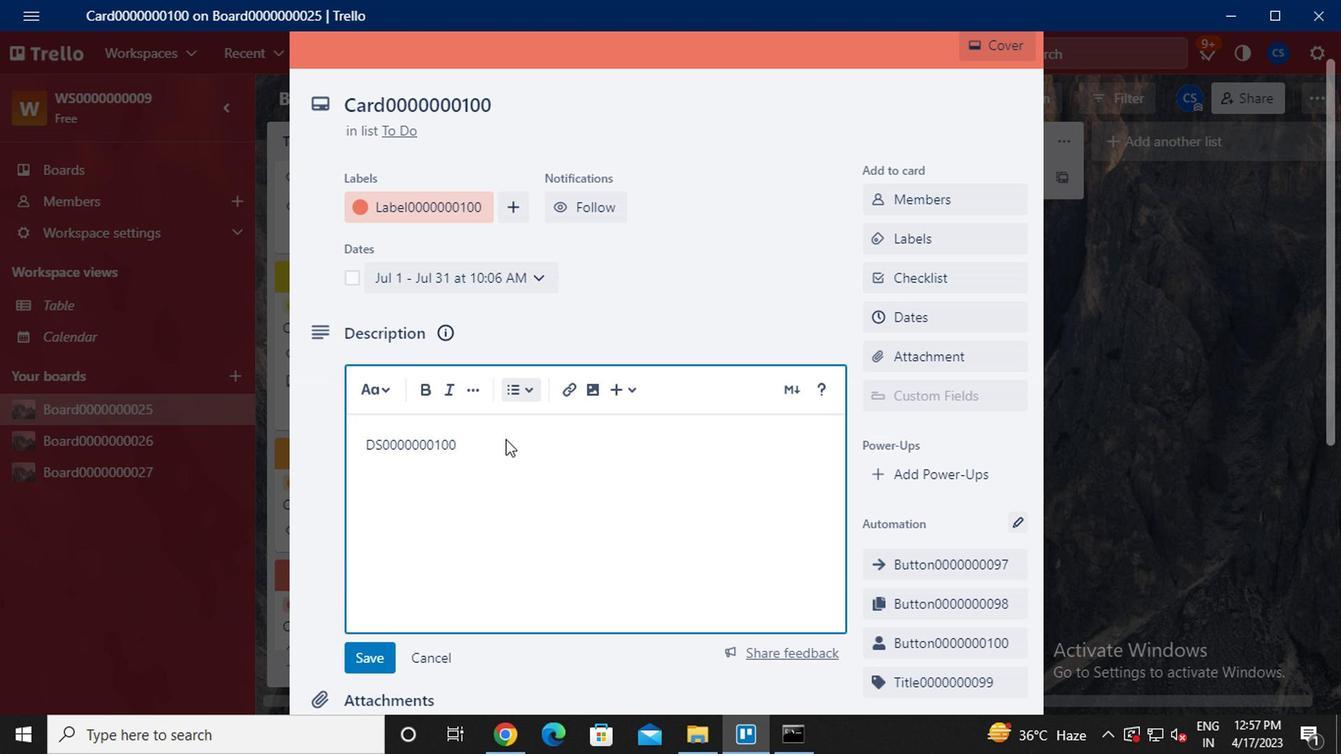 
Action: Mouse scrolled (520, 455) with delta (0, 0)
Screenshot: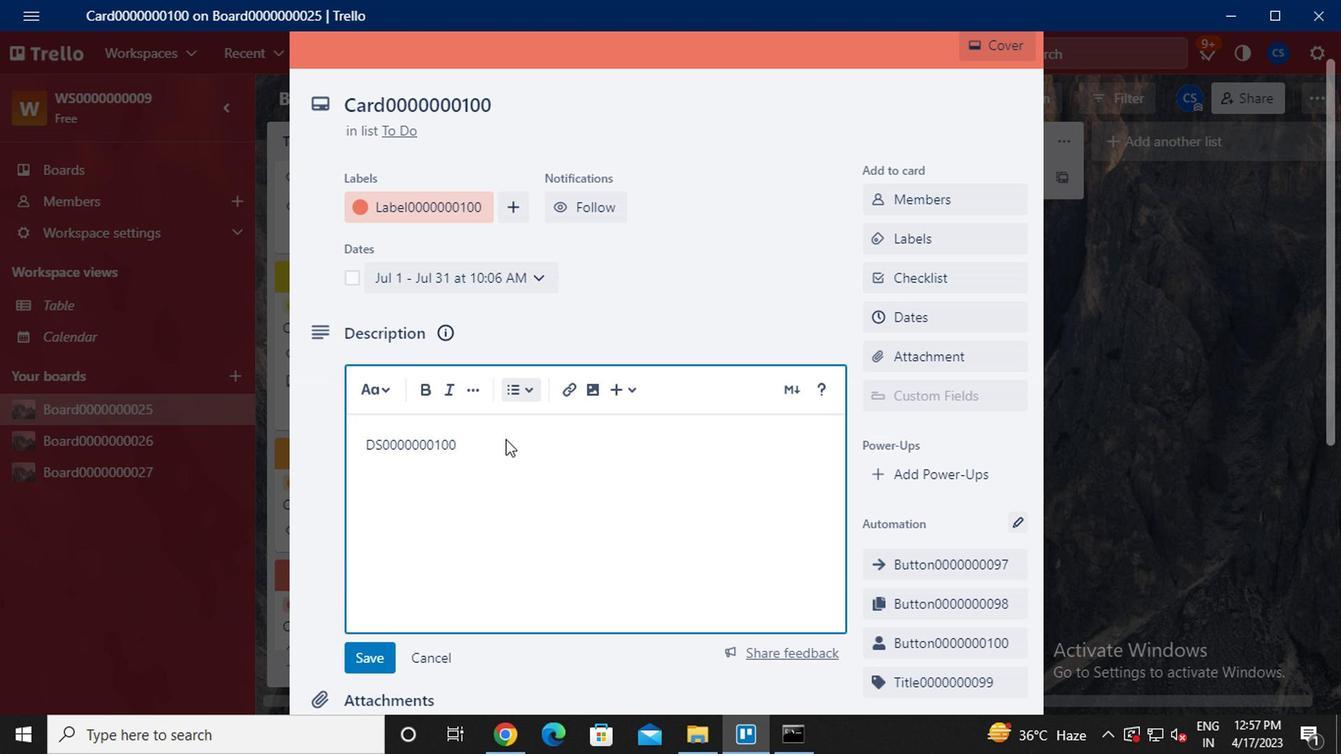 
Action: Mouse moved to (368, 460)
Screenshot: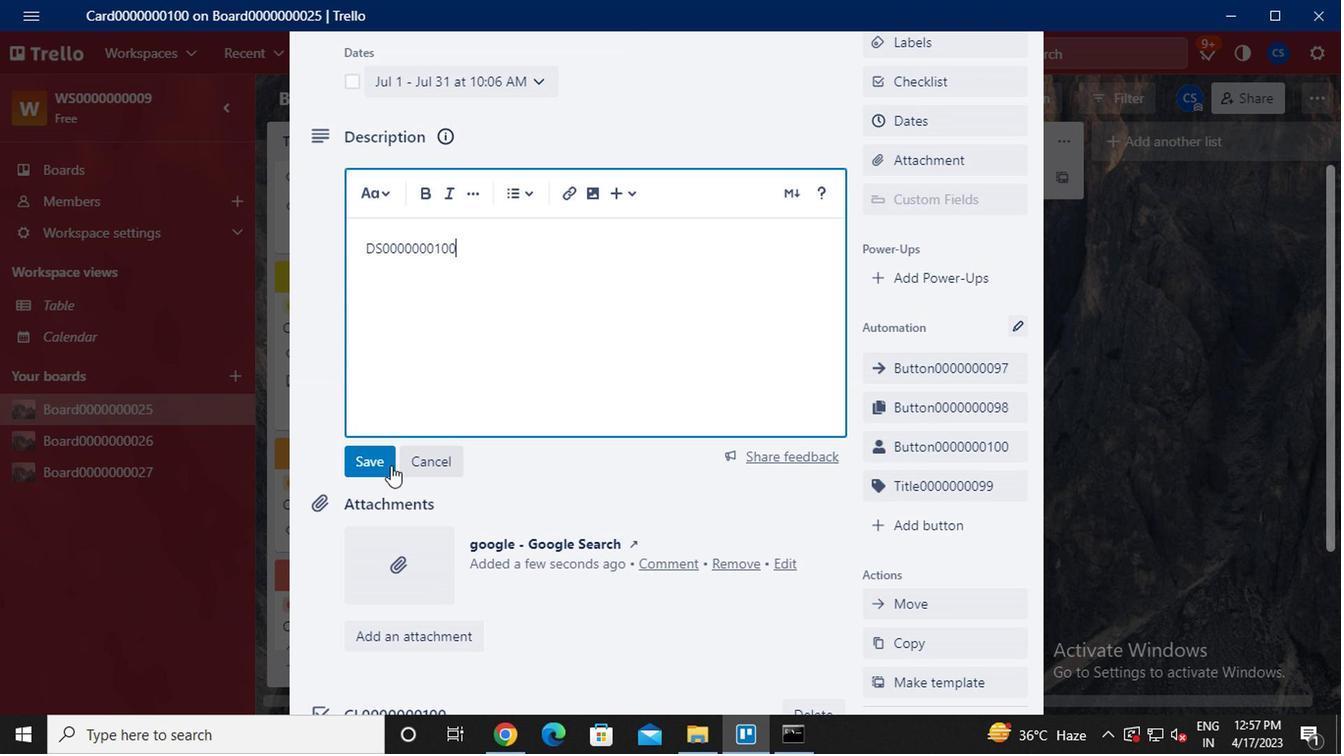 
Action: Mouse pressed left at (368, 460)
Screenshot: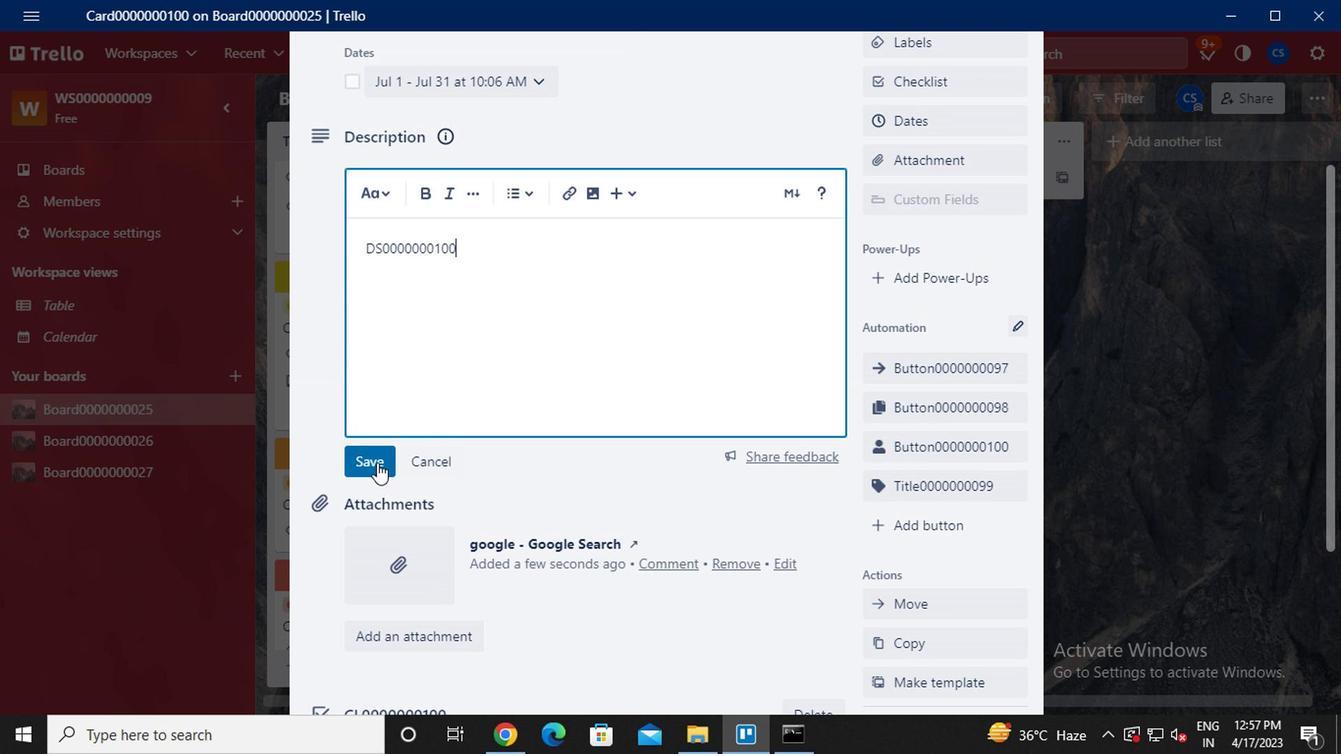 
Action: Mouse moved to (524, 466)
Screenshot: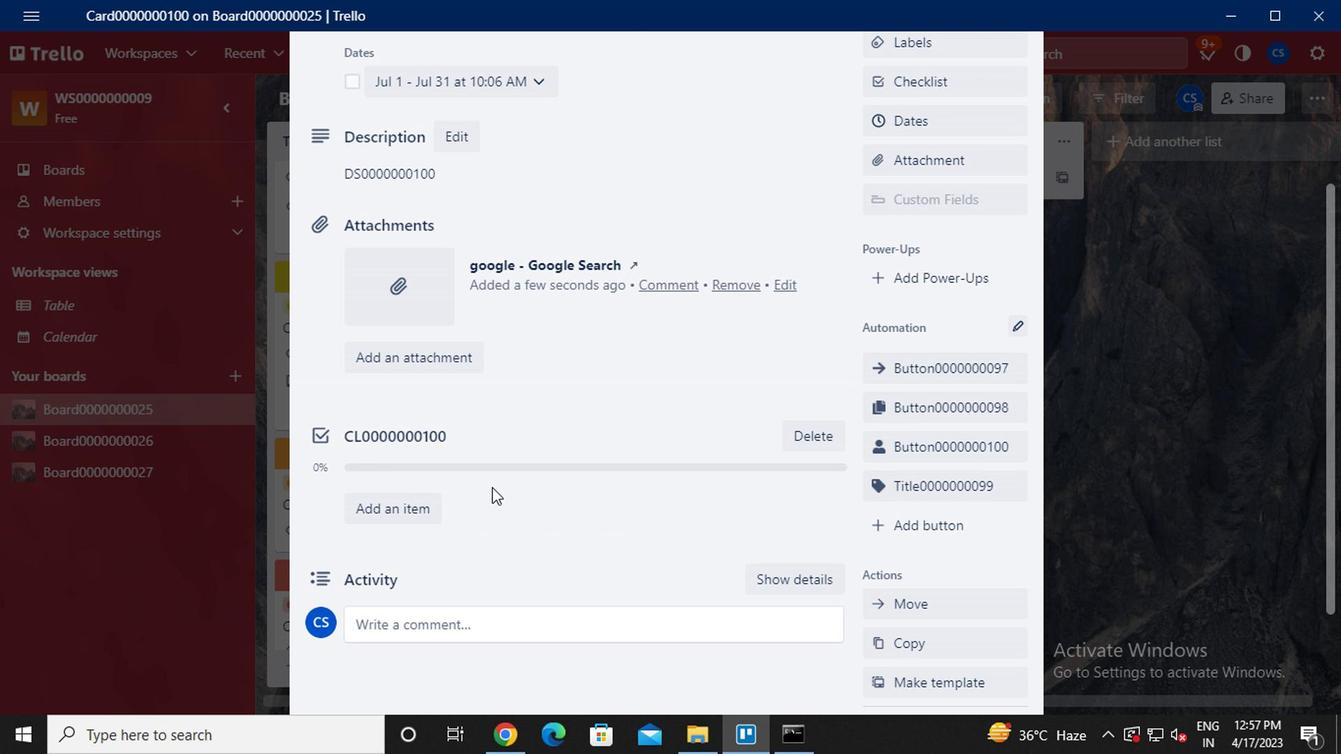
Action: Mouse scrolled (524, 465) with delta (0, 0)
Screenshot: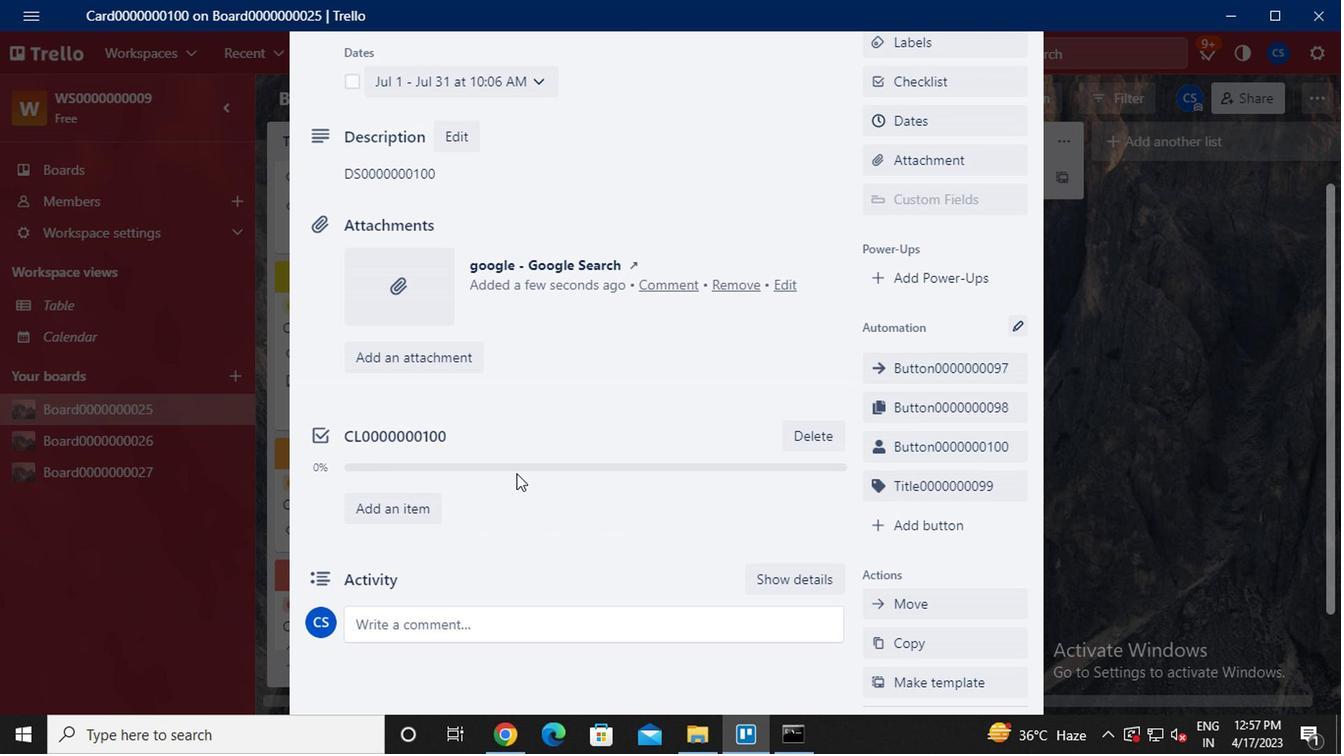 
Action: Mouse scrolled (524, 465) with delta (0, 0)
Screenshot: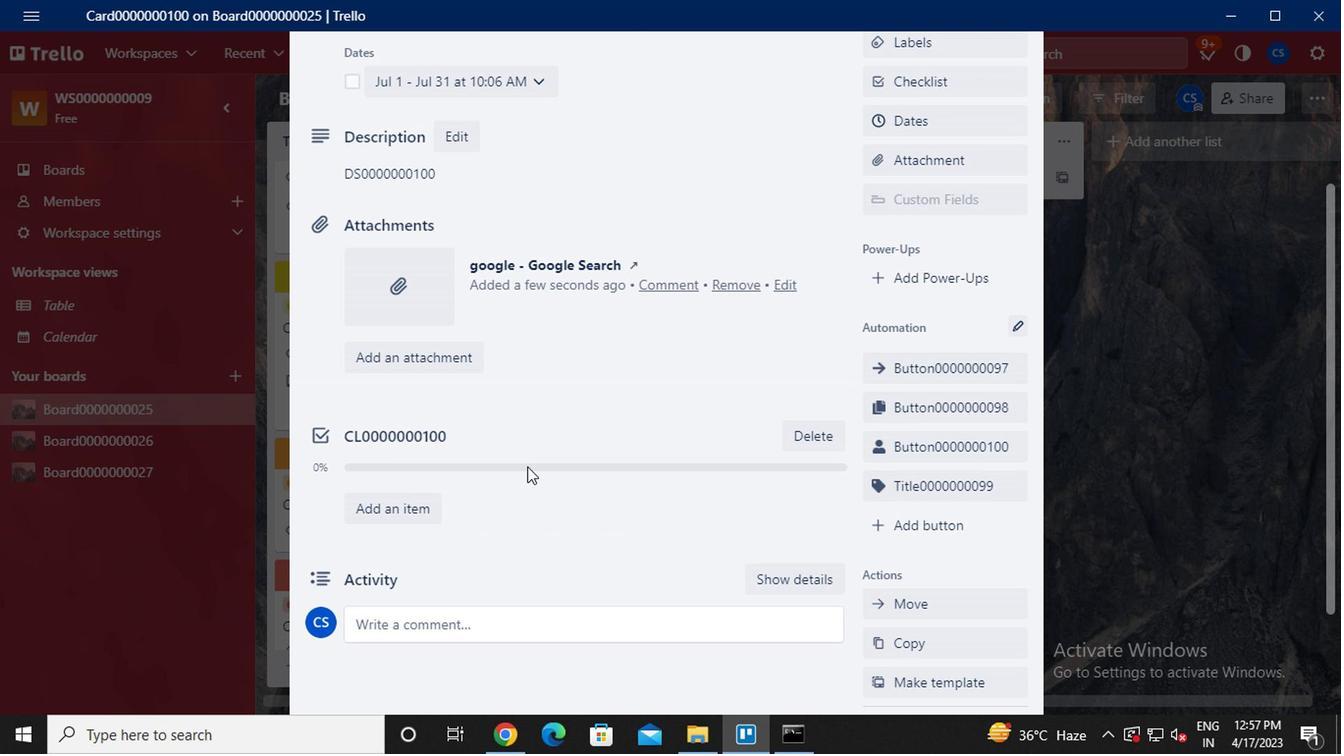 
Action: Mouse scrolled (524, 465) with delta (0, 0)
Screenshot: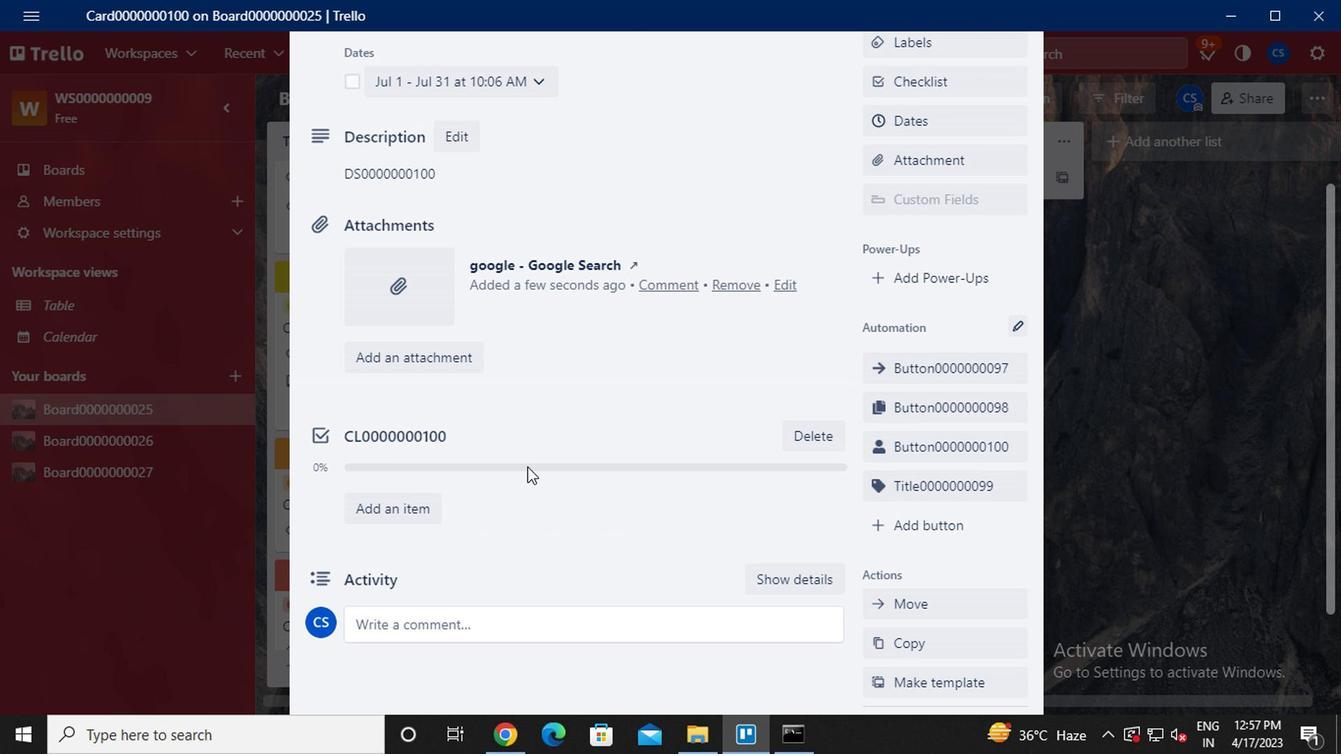 
Action: Mouse scrolled (524, 465) with delta (0, 0)
Screenshot: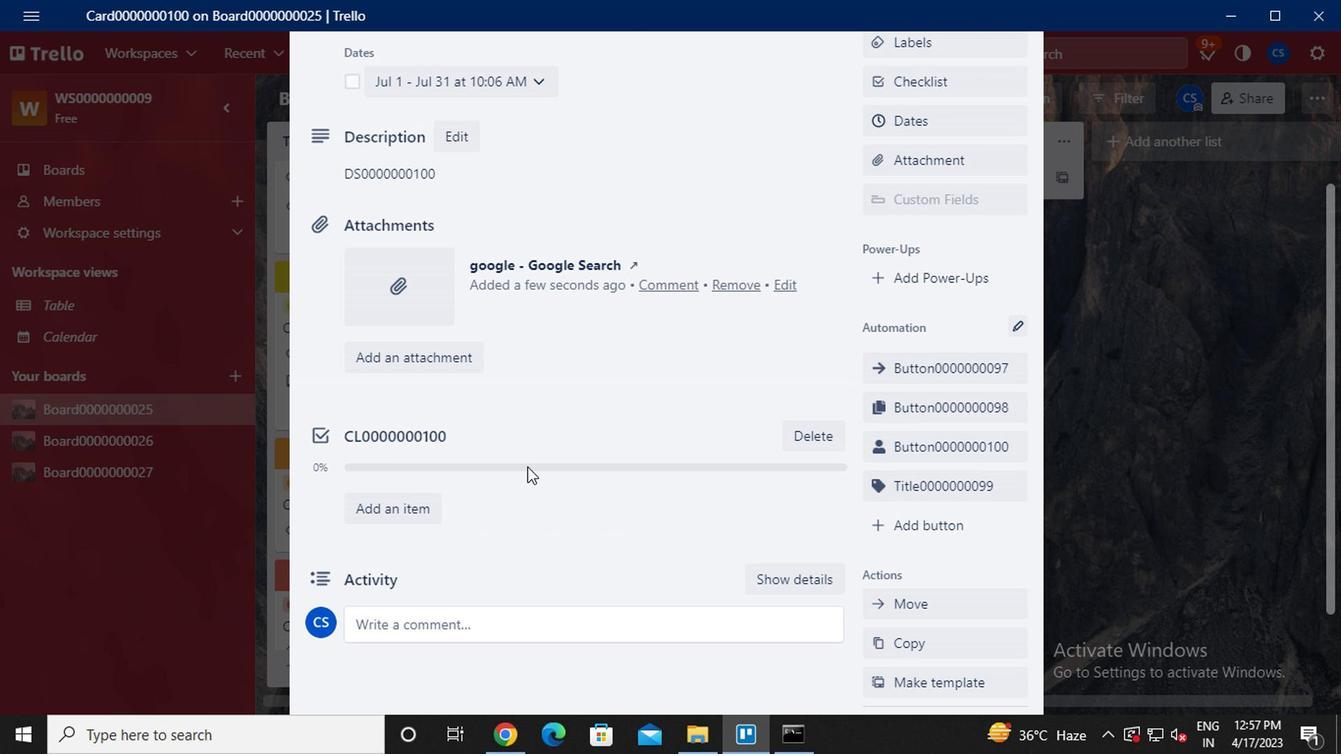 
Action: Mouse moved to (524, 466)
Screenshot: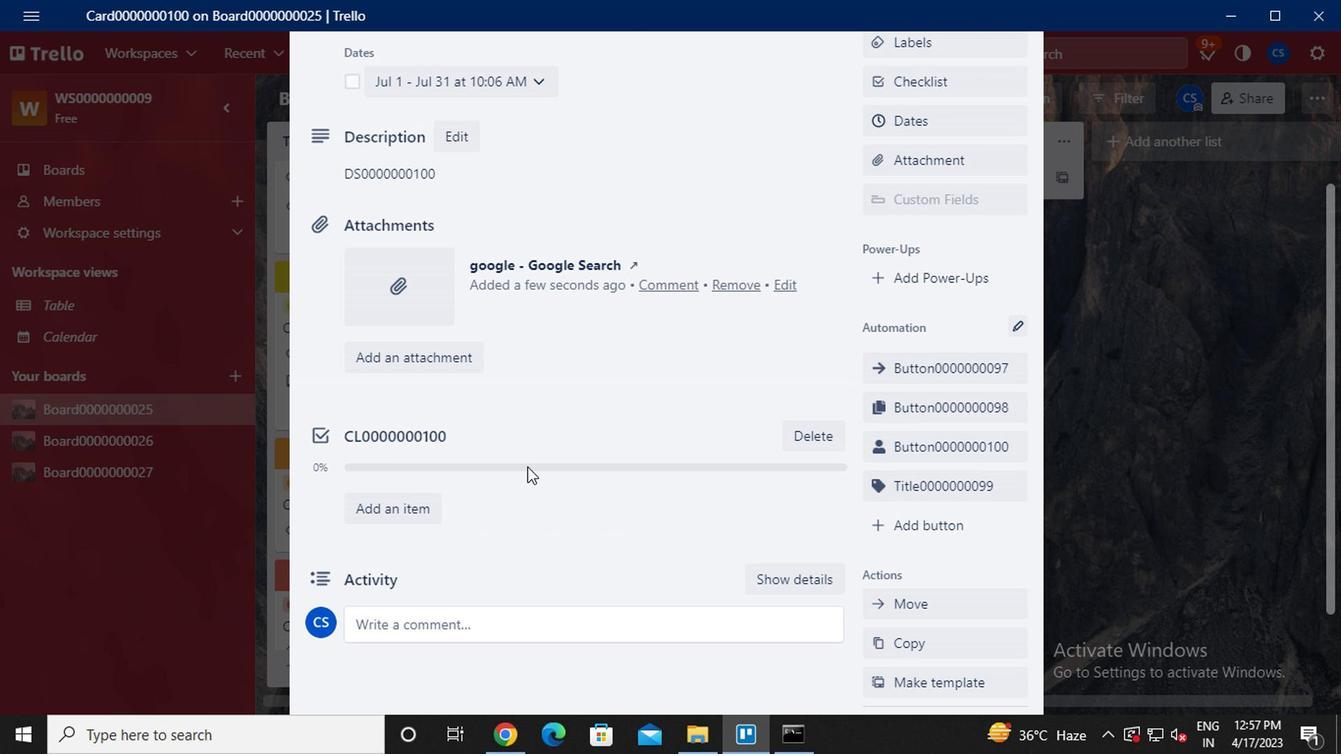 
Action: Mouse scrolled (524, 465) with delta (0, 0)
Screenshot: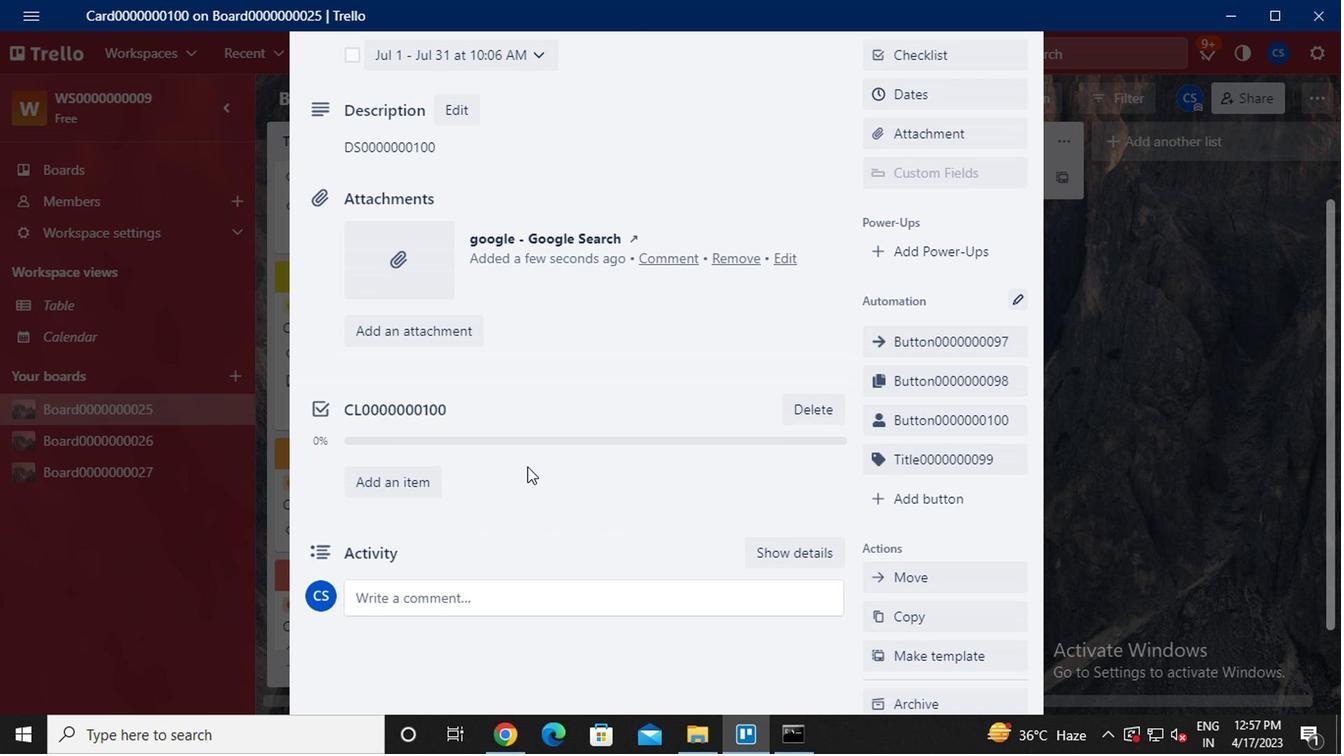 
Action: Mouse moved to (495, 457)
Screenshot: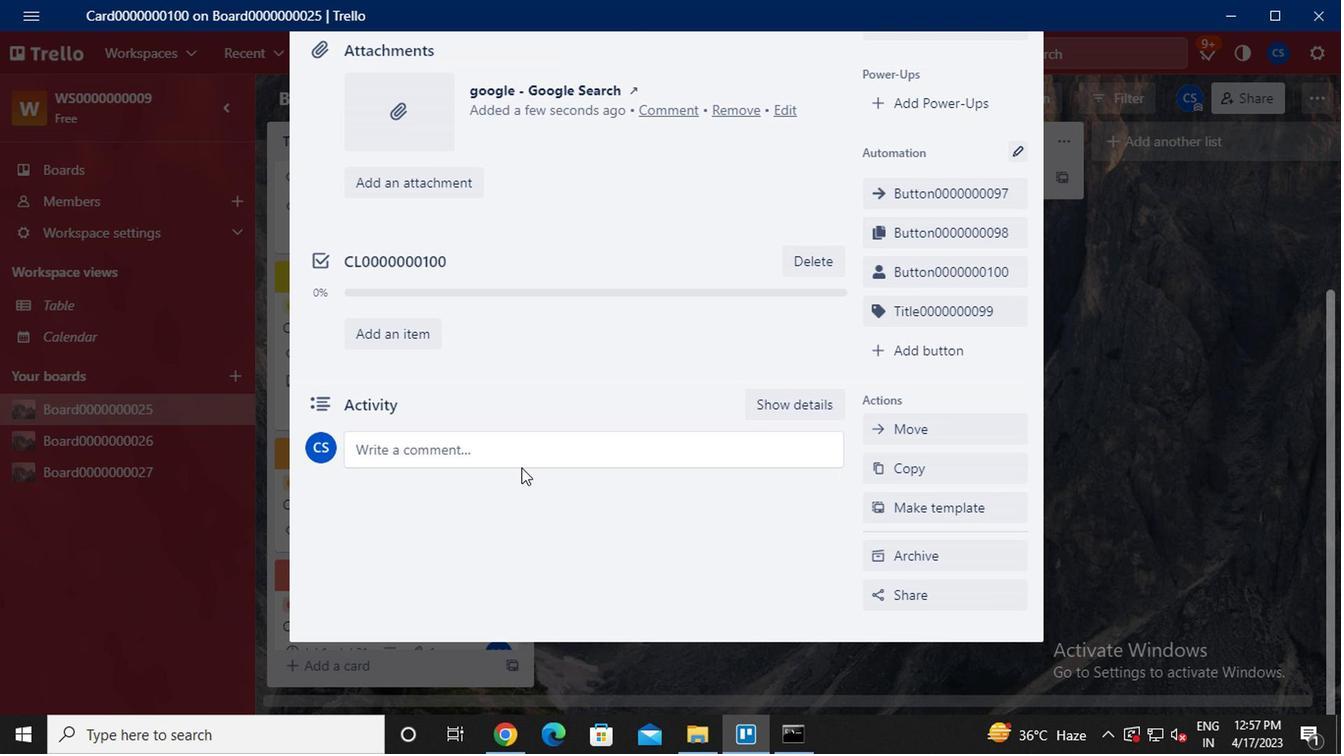 
Action: Mouse pressed left at (495, 457)
Screenshot: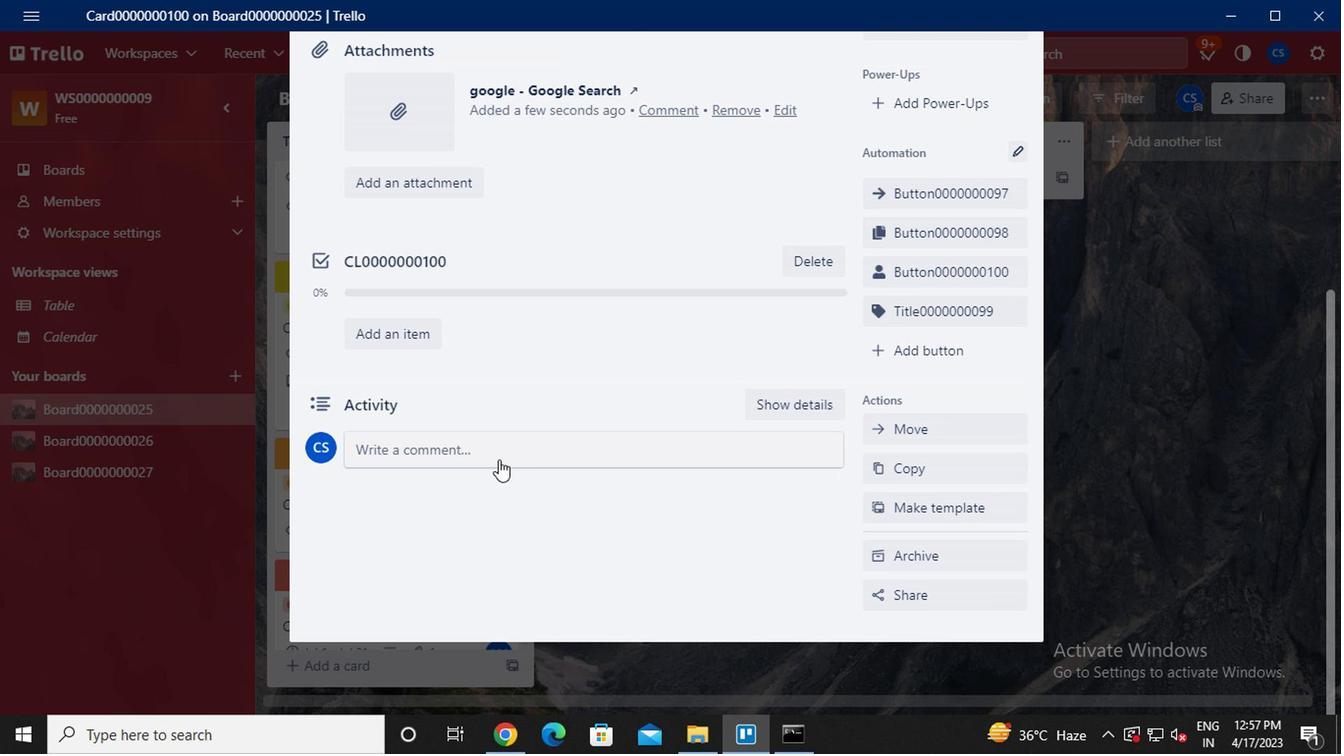
Action: Key pressed cm0000000100
Screenshot: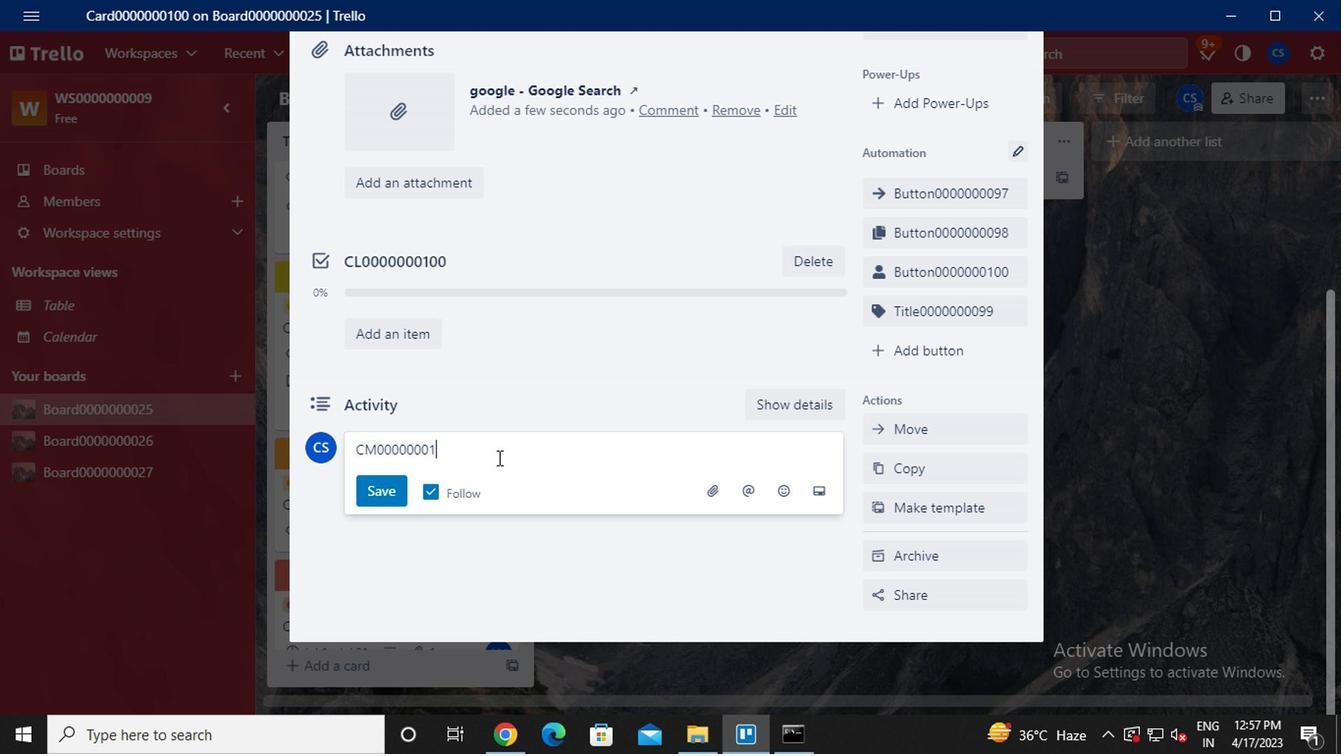 
Action: Mouse moved to (380, 498)
Screenshot: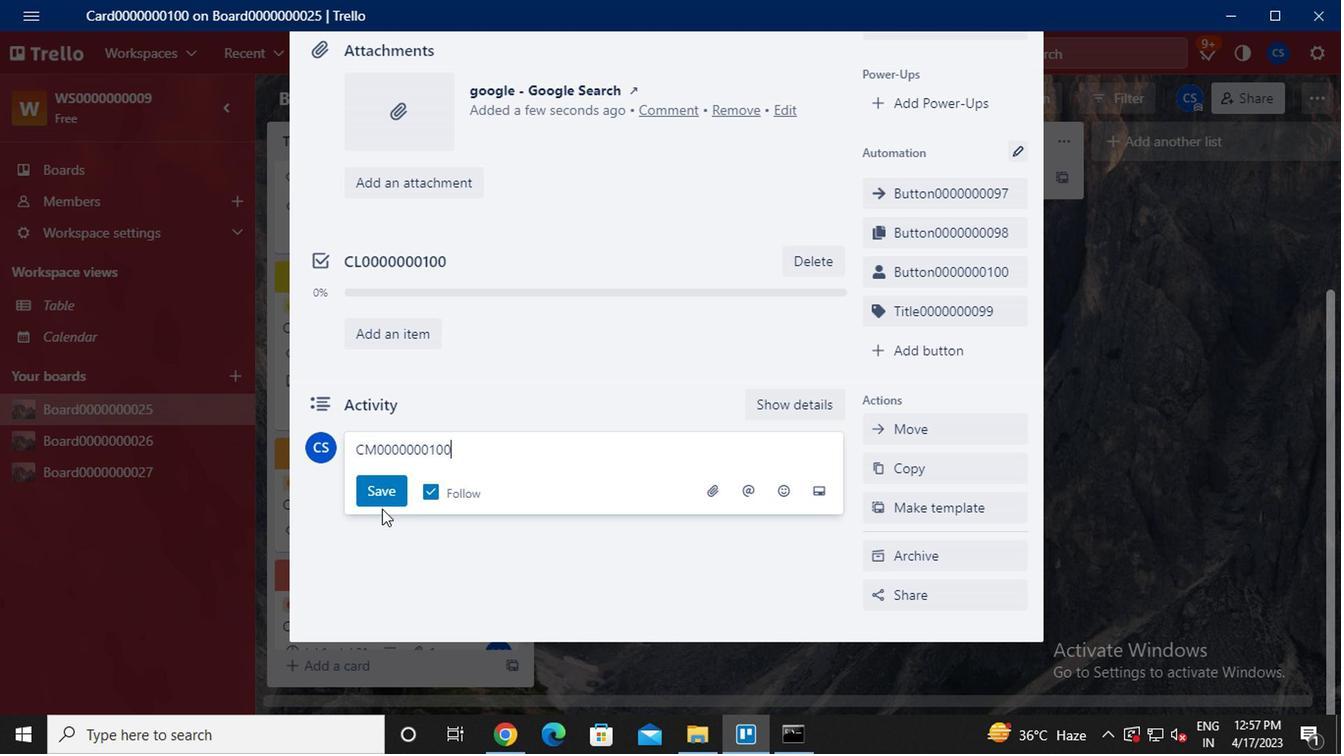 
Action: Mouse pressed left at (380, 498)
Screenshot: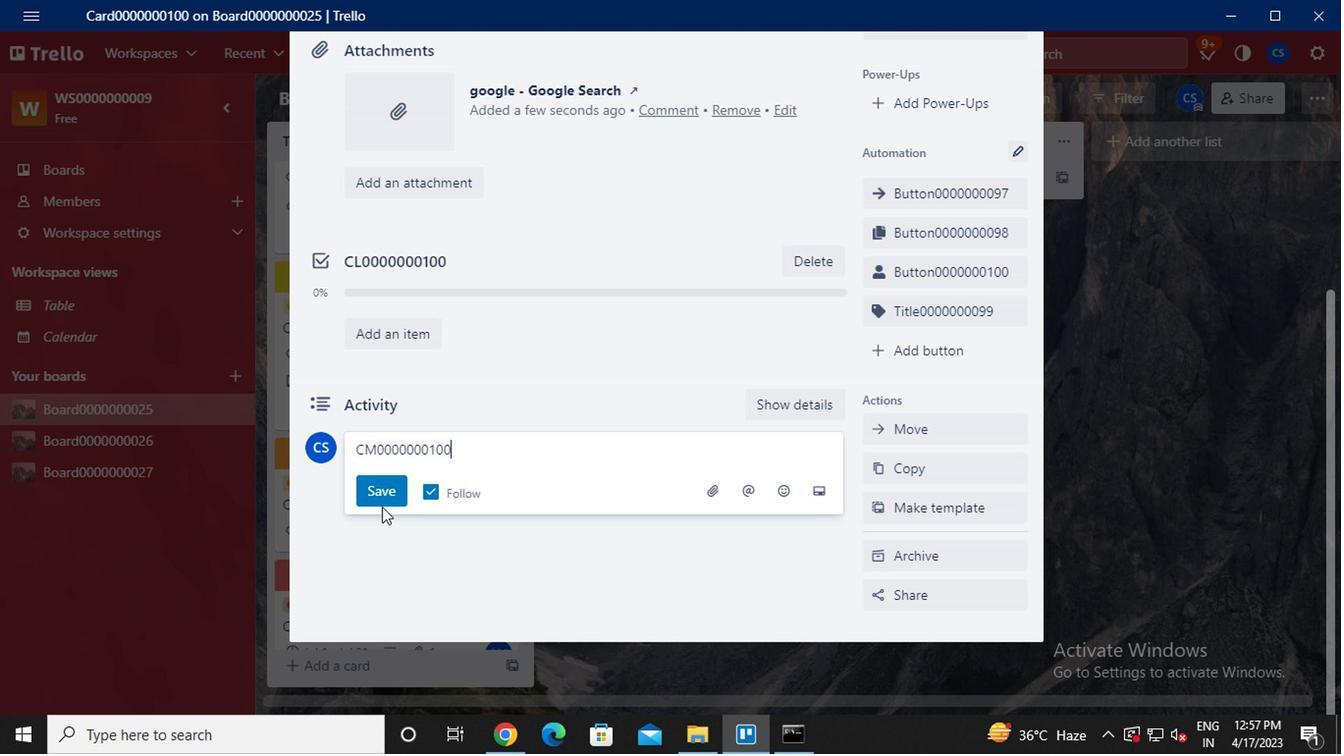 
Action: Mouse moved to (671, 459)
Screenshot: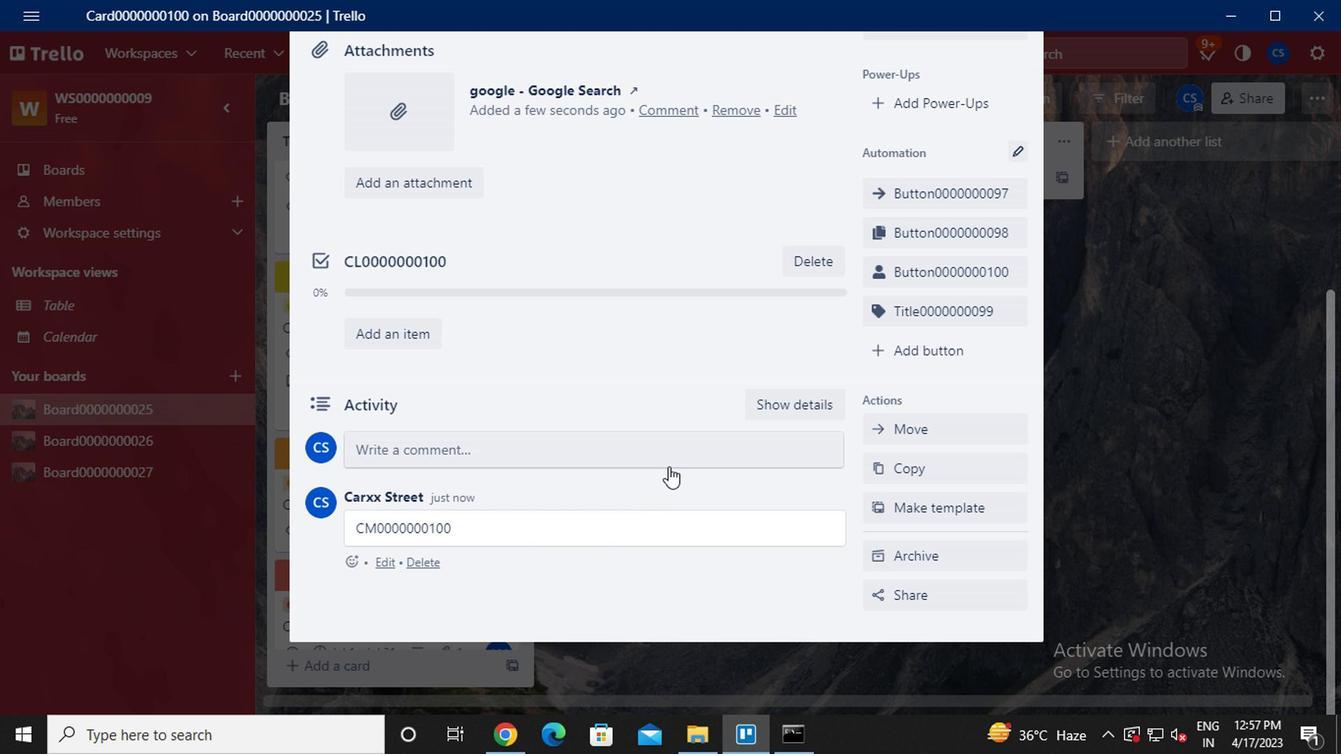 
Action: Mouse scrolled (671, 460) with delta (0, 1)
Screenshot: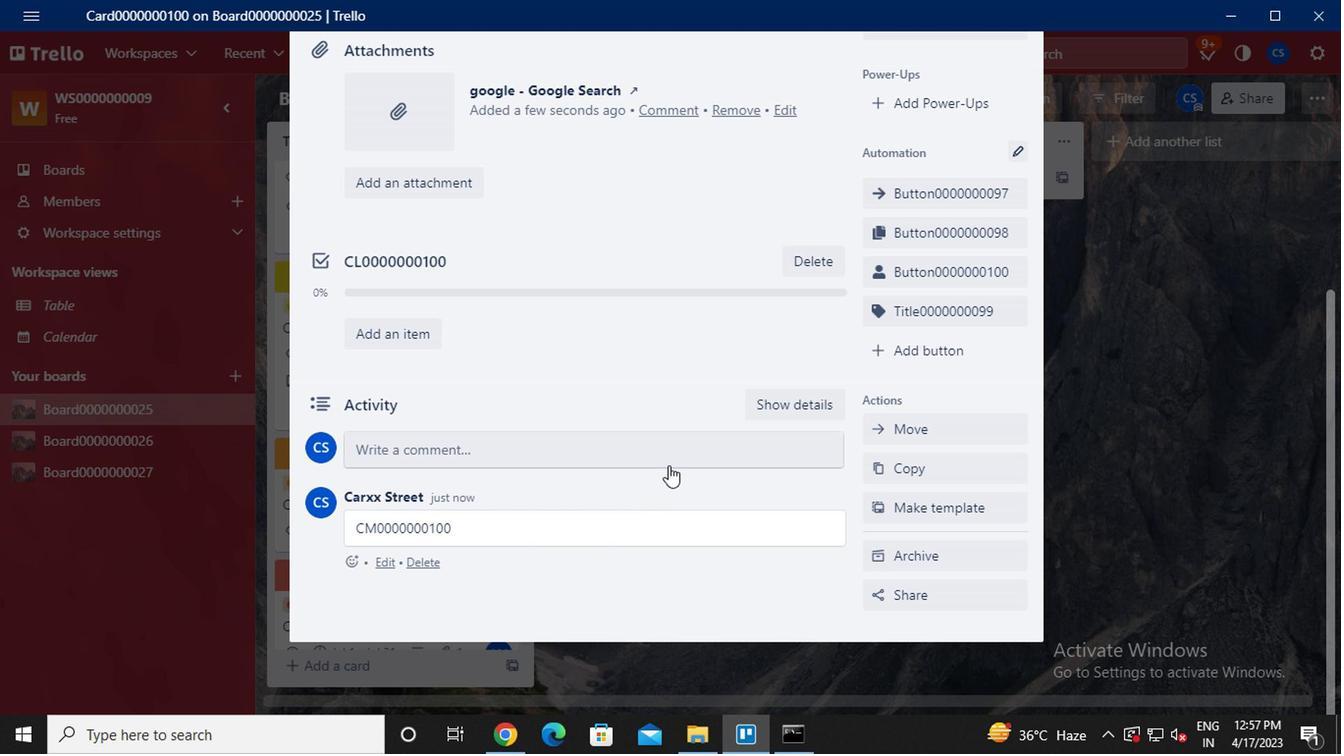 
Action: Mouse scrolled (671, 460) with delta (0, 1)
Screenshot: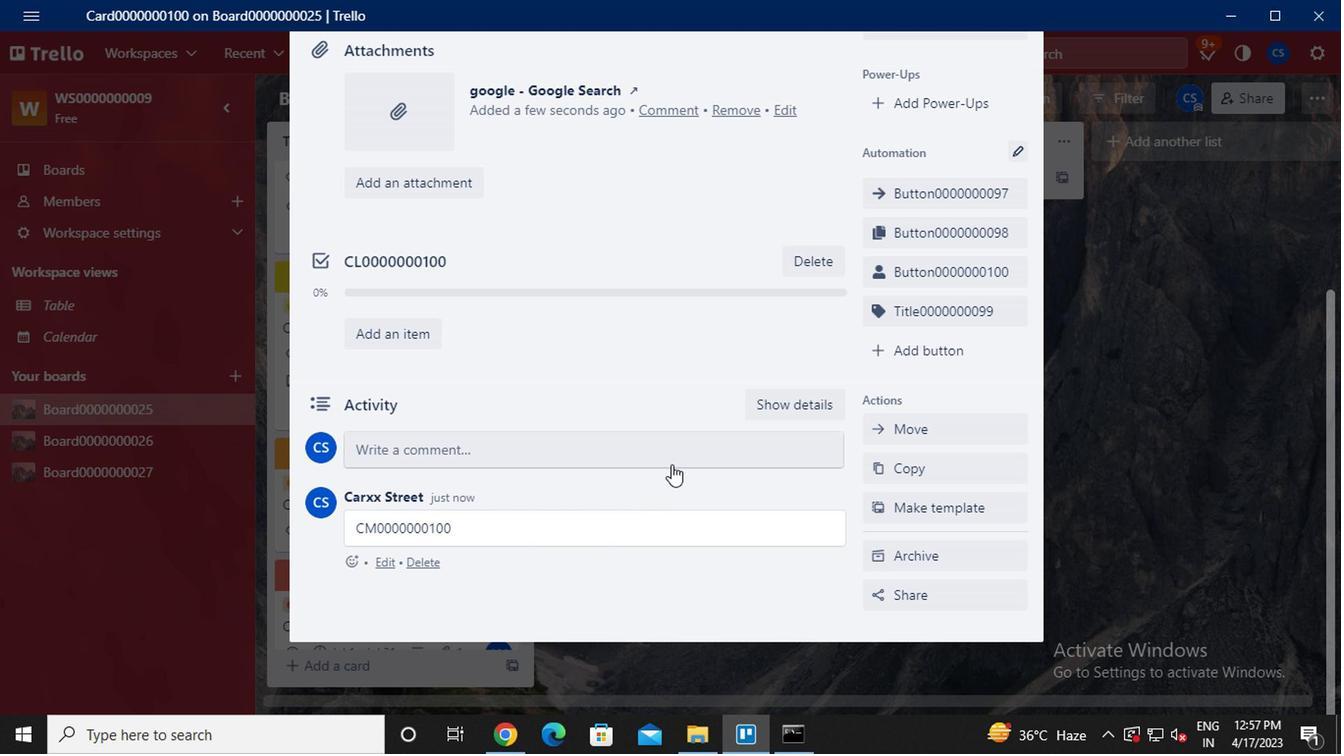 
Action: Mouse scrolled (671, 460) with delta (0, 1)
Screenshot: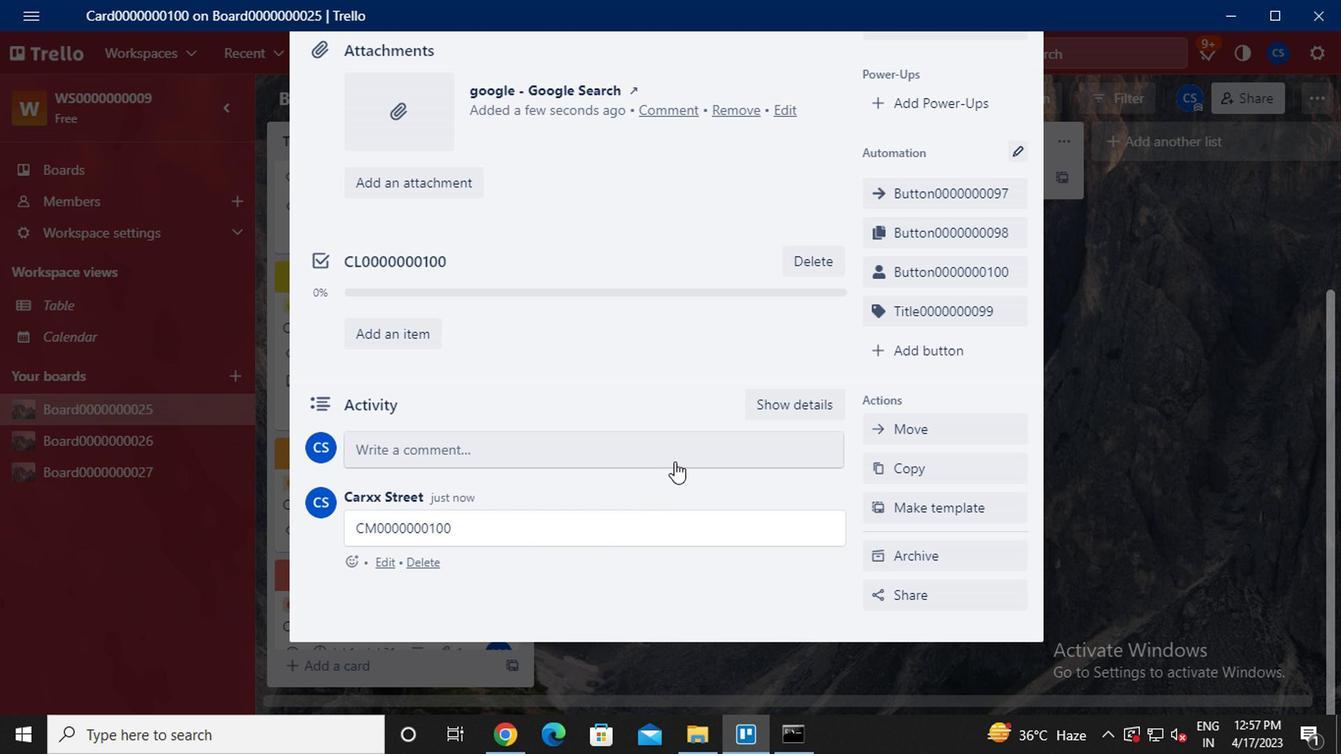 
Action: Mouse scrolled (671, 460) with delta (0, 1)
Screenshot: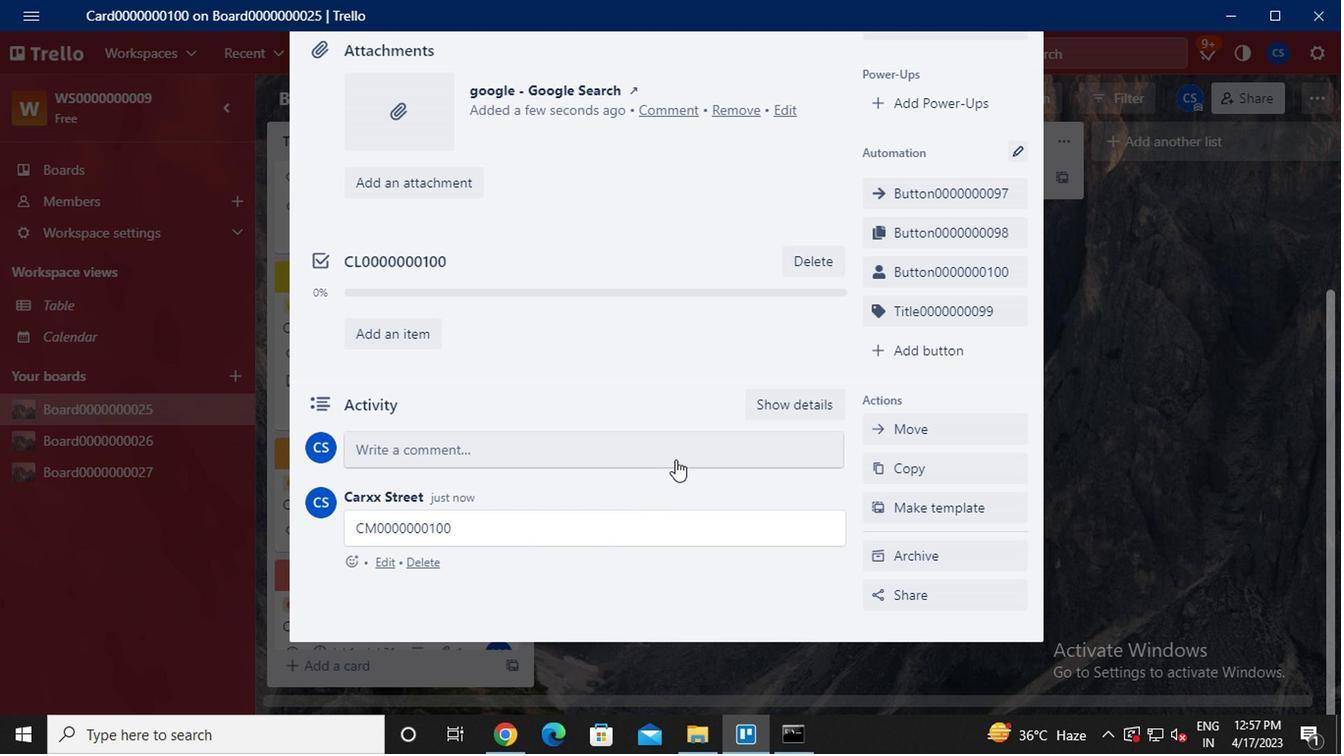 
Action: Mouse scrolled (671, 460) with delta (0, 1)
Screenshot: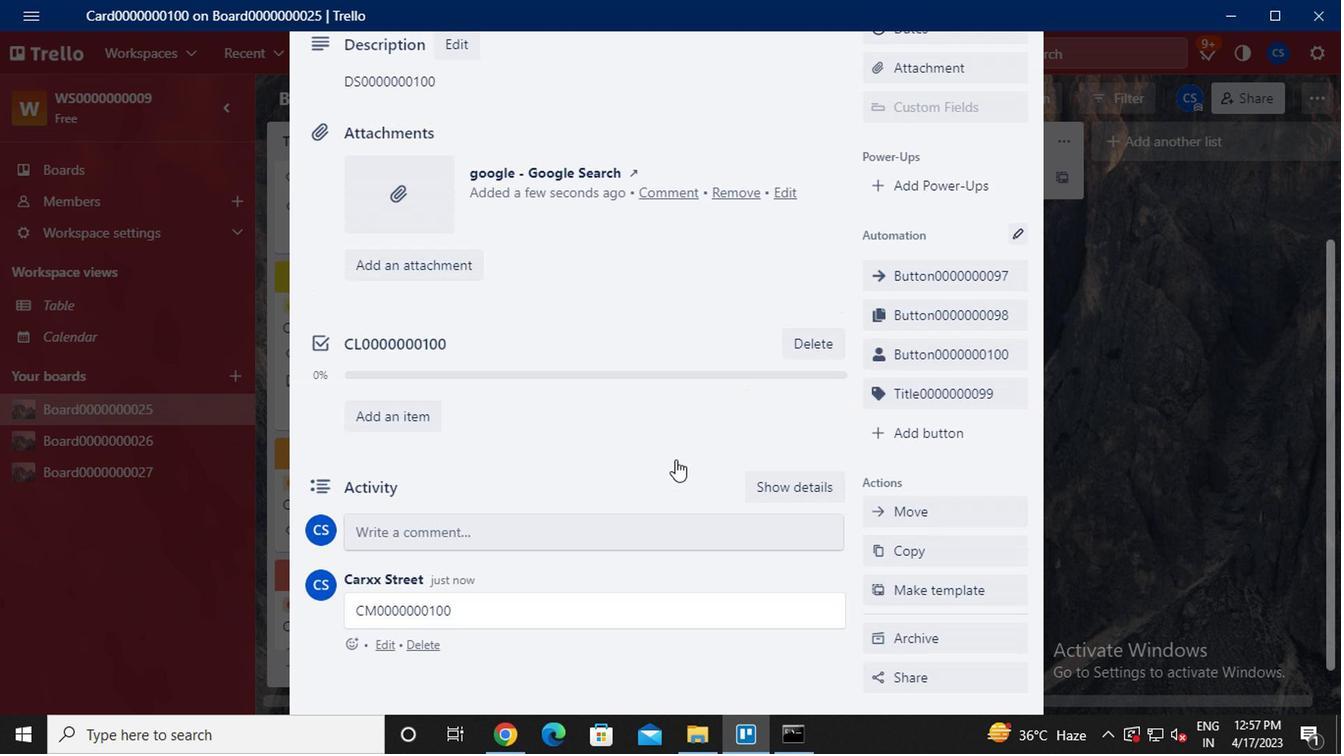 
